 Task: View resources in talent solution.
Action: Mouse moved to (783, 102)
Screenshot: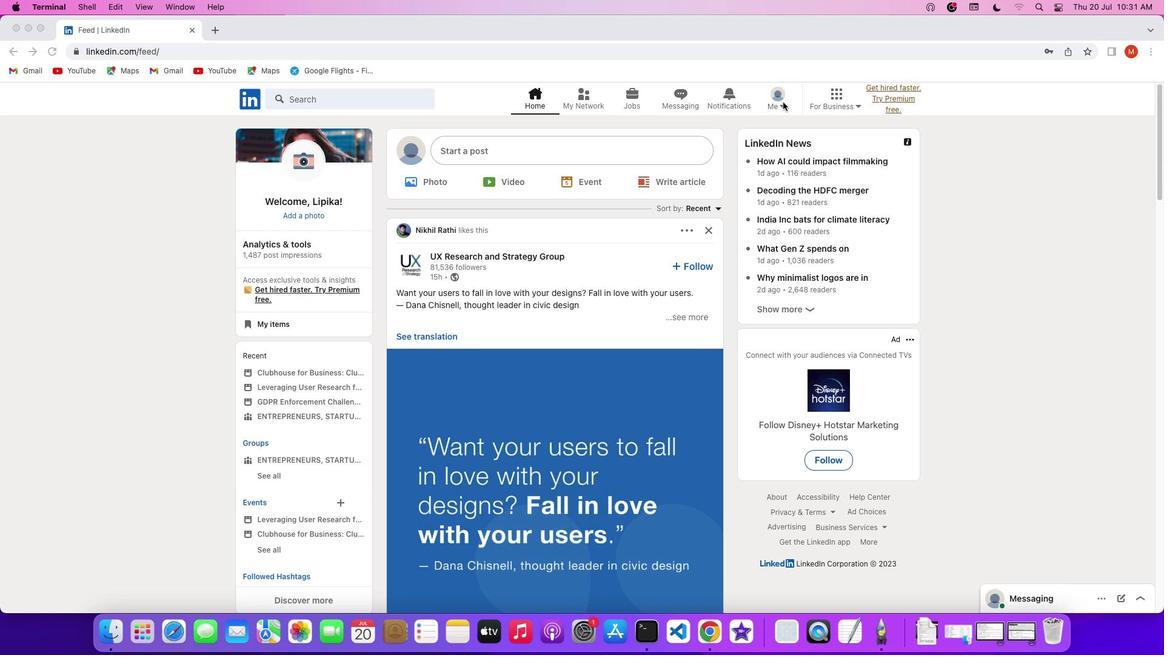 
Action: Mouse pressed left at (783, 102)
Screenshot: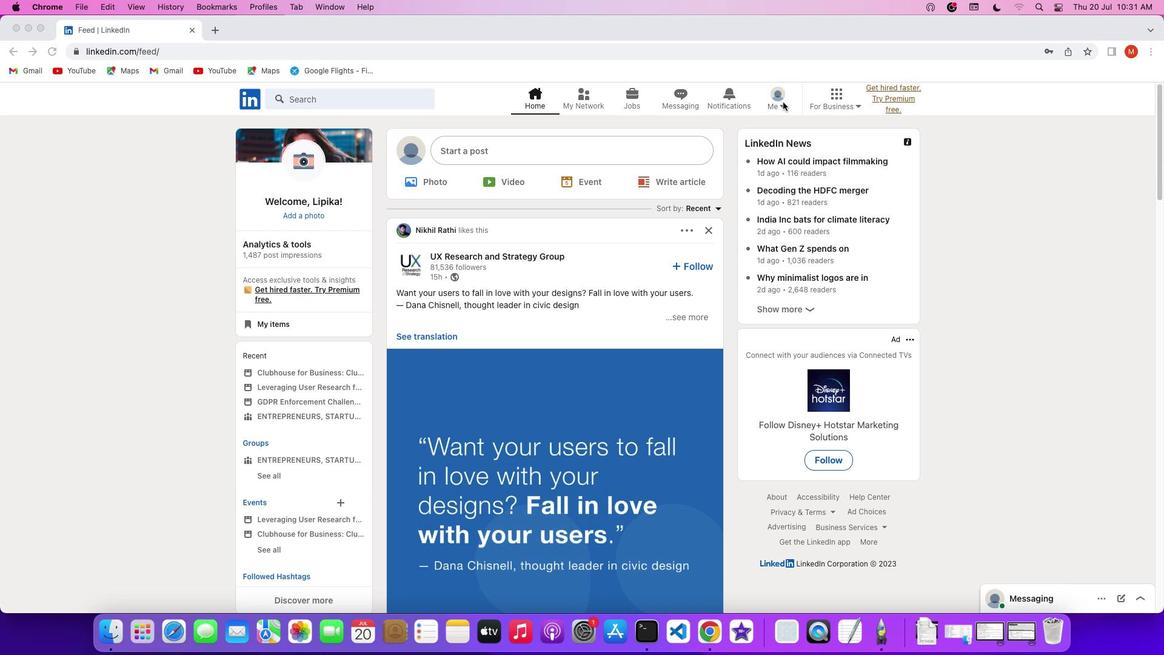 
Action: Mouse moved to (781, 103)
Screenshot: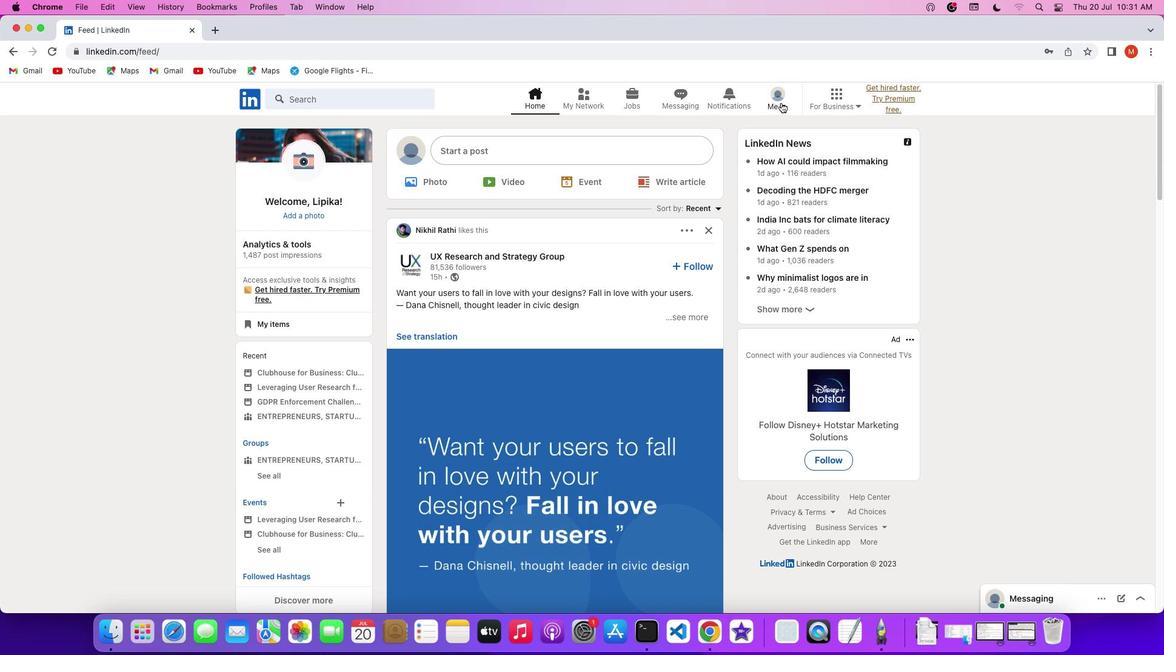 
Action: Mouse pressed left at (781, 103)
Screenshot: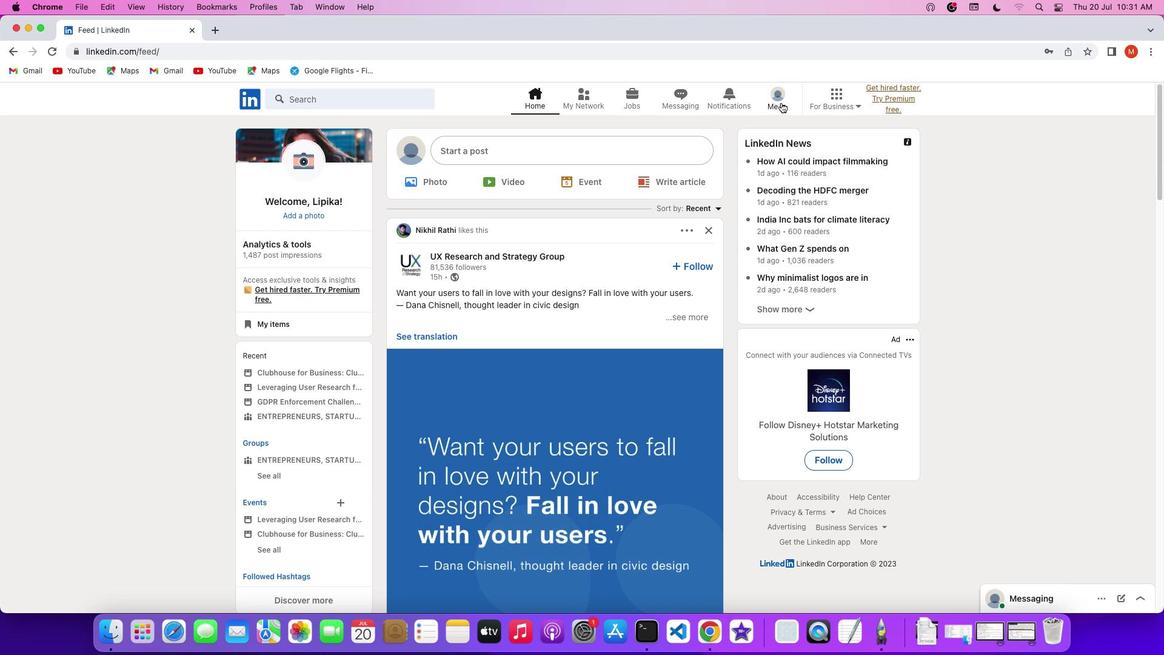 
Action: Mouse moved to (756, 165)
Screenshot: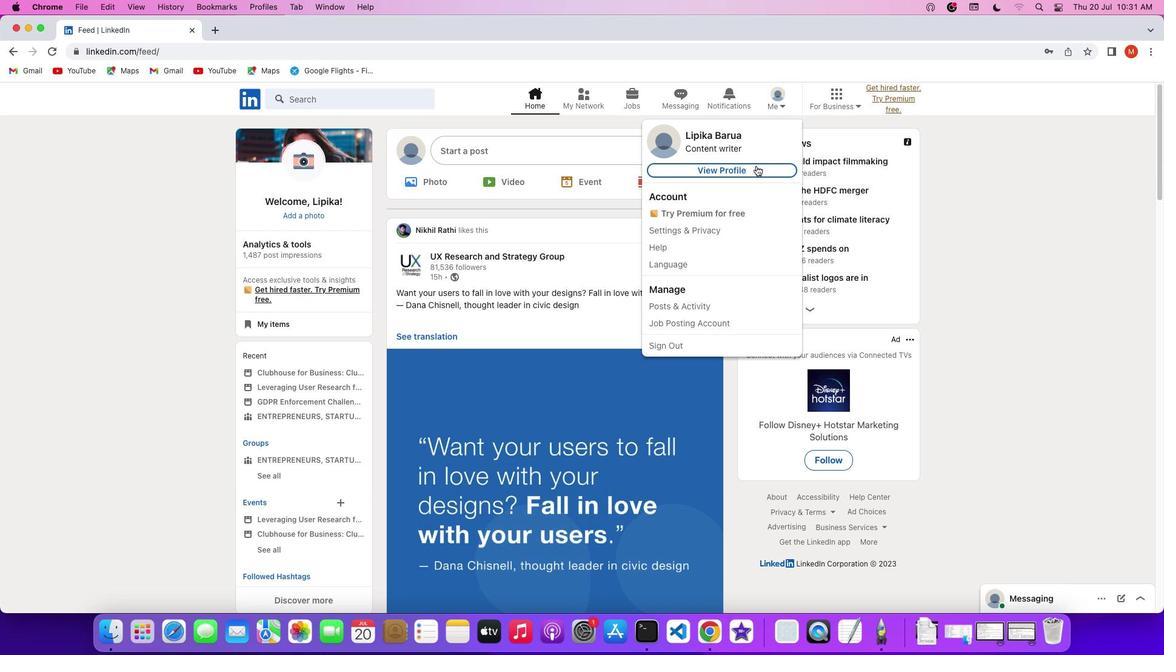 
Action: Mouse pressed left at (756, 165)
Screenshot: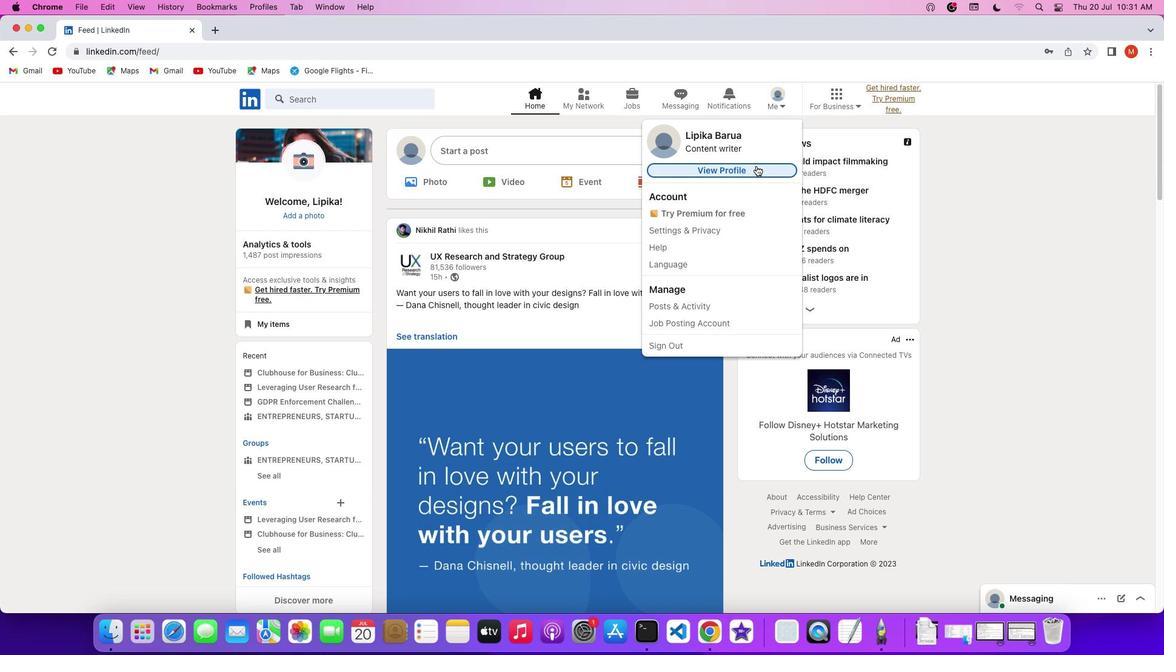 
Action: Mouse moved to (586, 331)
Screenshot: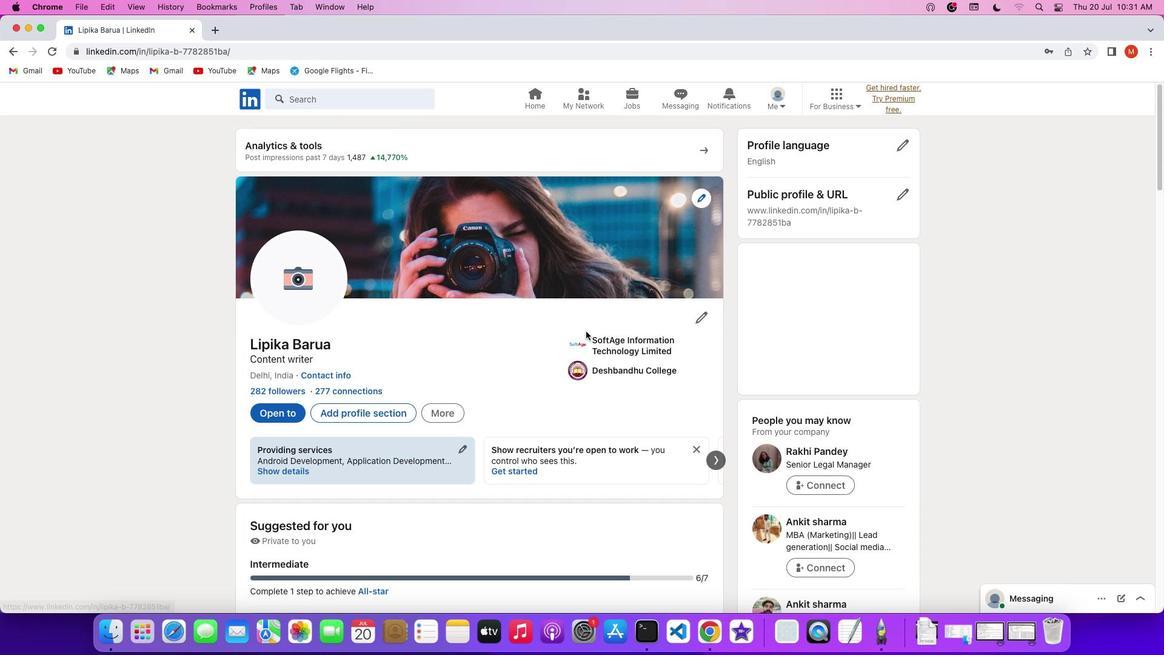 
Action: Mouse scrolled (586, 331) with delta (0, 0)
Screenshot: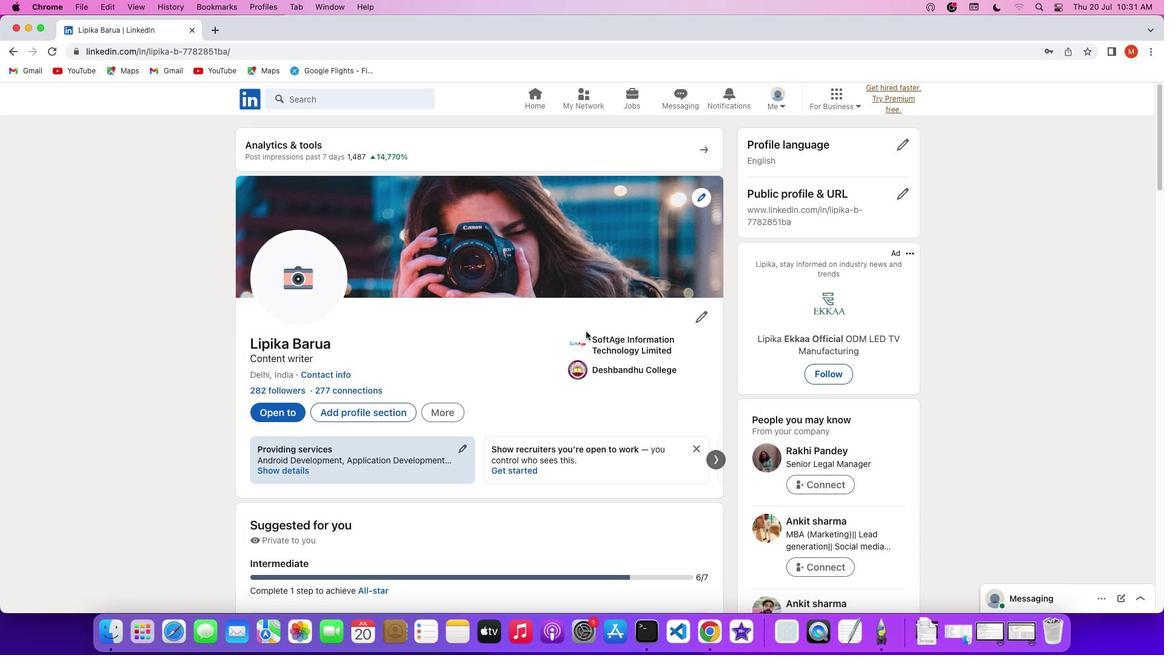 
Action: Mouse scrolled (586, 331) with delta (0, 0)
Screenshot: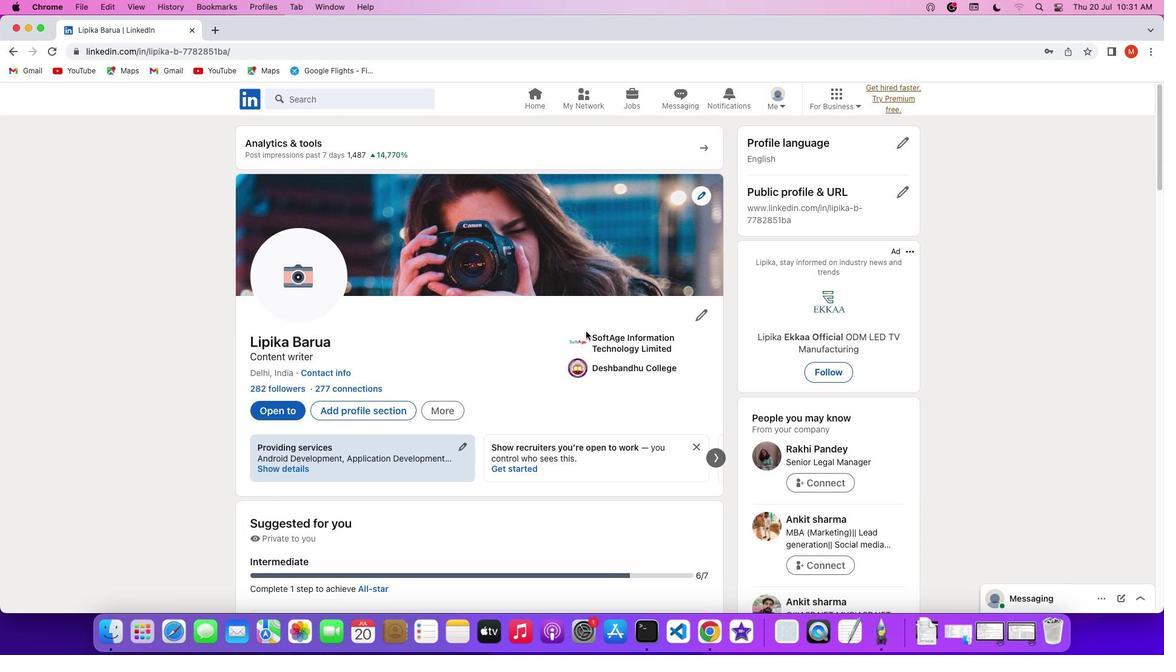 
Action: Mouse scrolled (586, 331) with delta (0, -1)
Screenshot: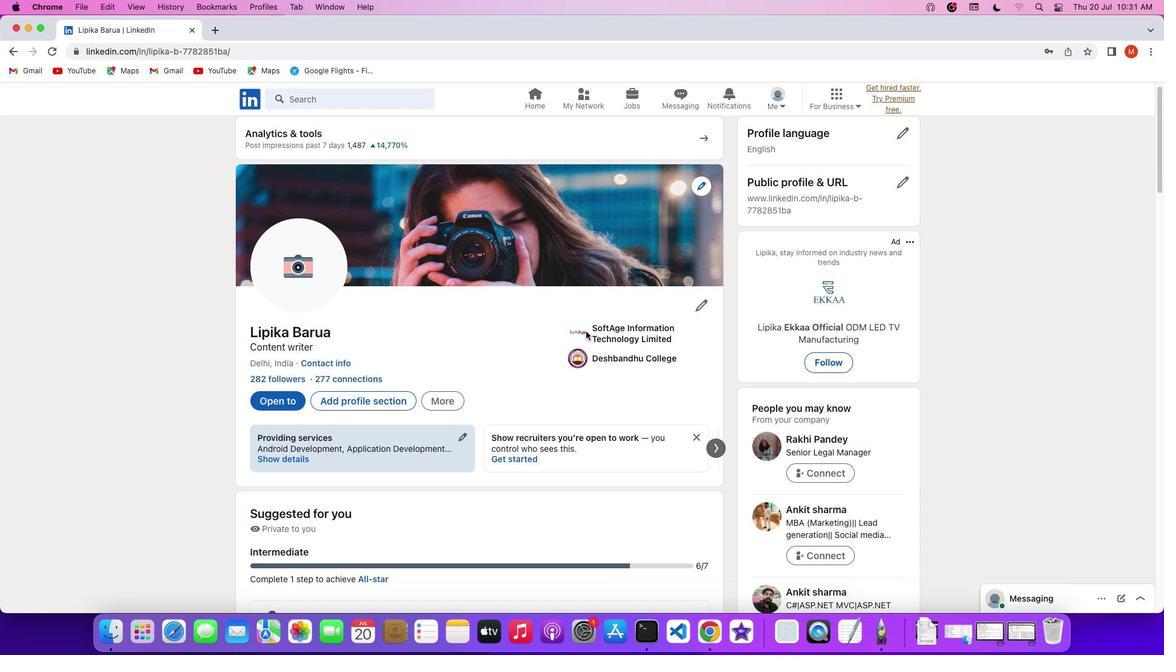 
Action: Mouse scrolled (586, 331) with delta (0, -1)
Screenshot: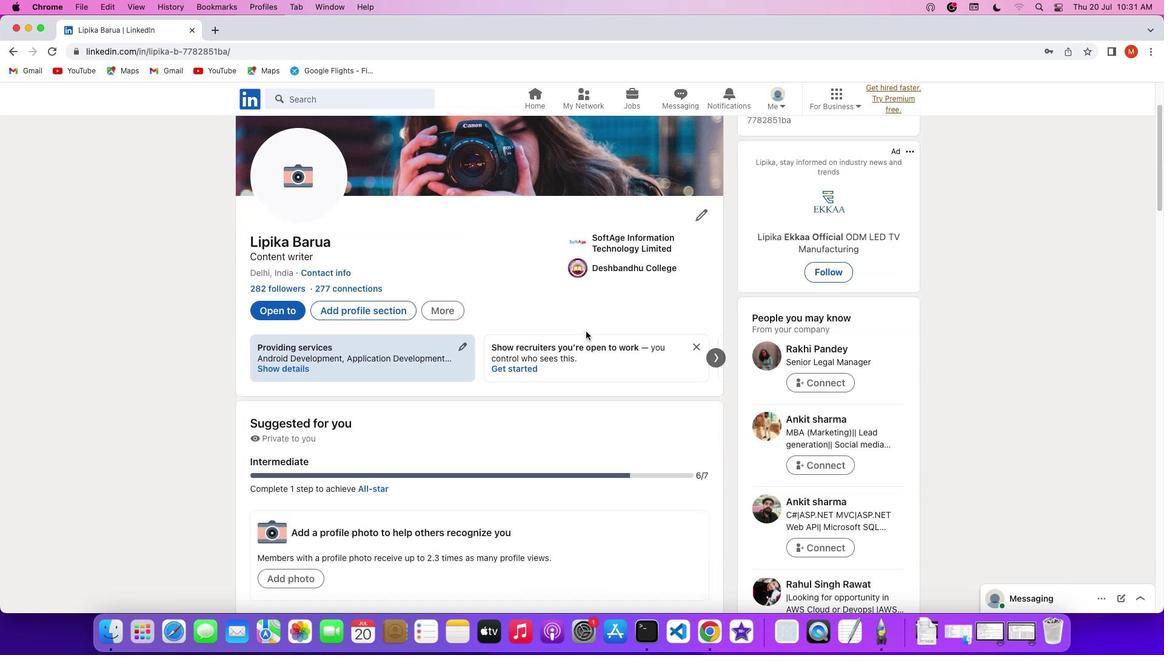 
Action: Mouse scrolled (586, 331) with delta (0, 0)
Screenshot: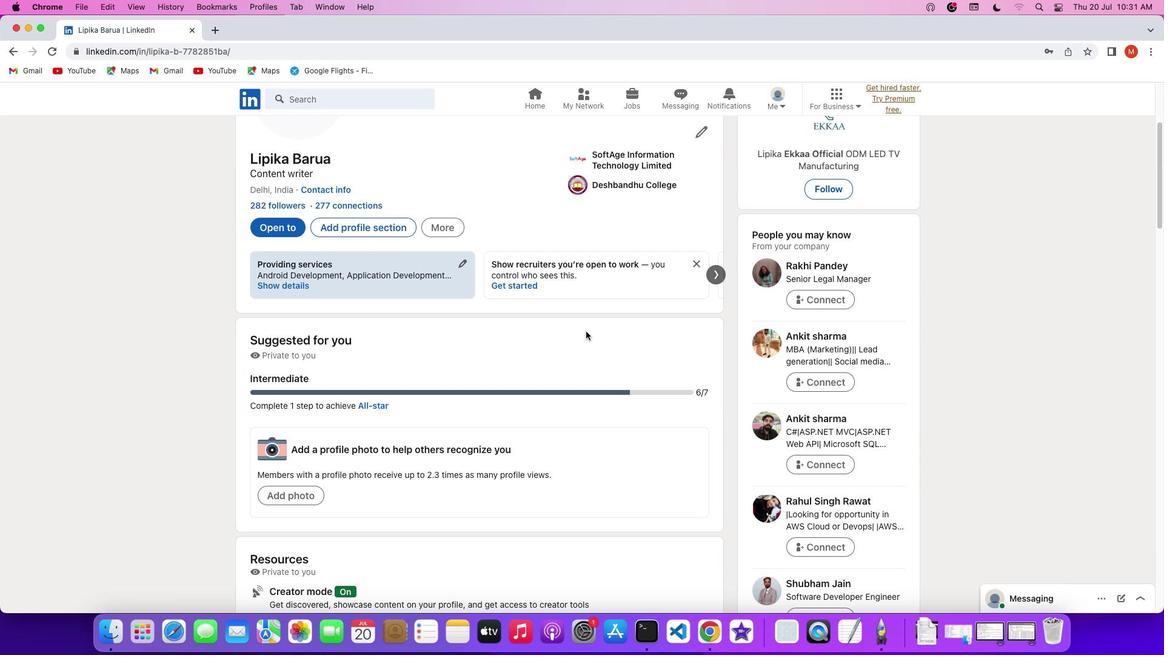 
Action: Mouse scrolled (586, 331) with delta (0, 0)
Screenshot: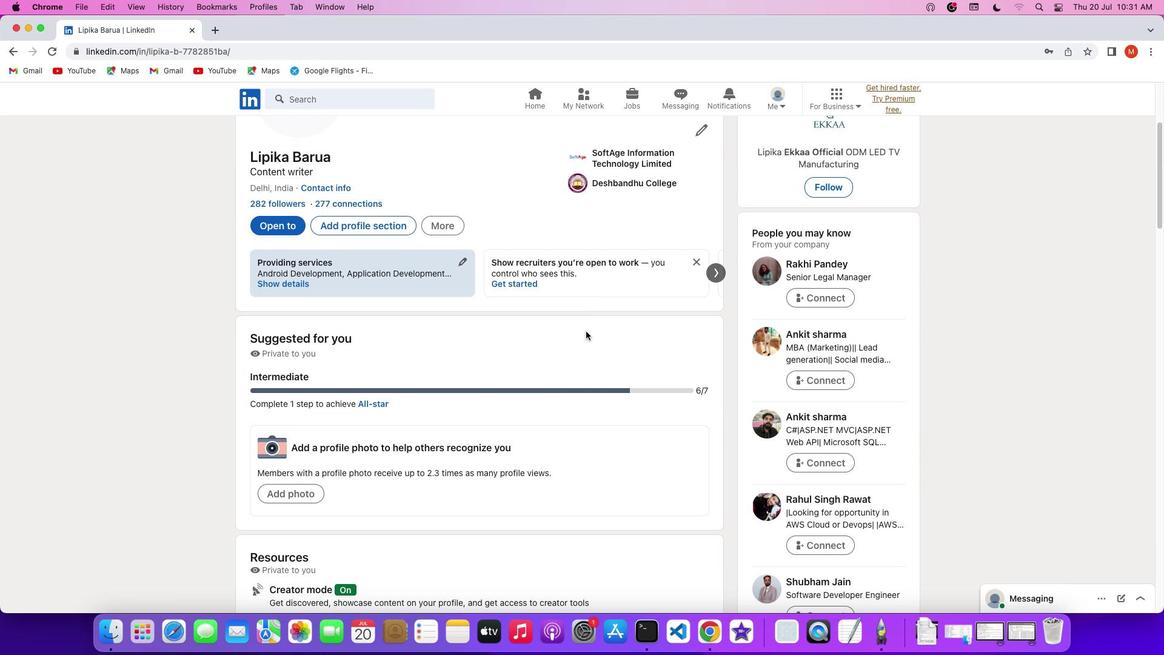 
Action: Mouse scrolled (586, 331) with delta (0, -1)
Screenshot: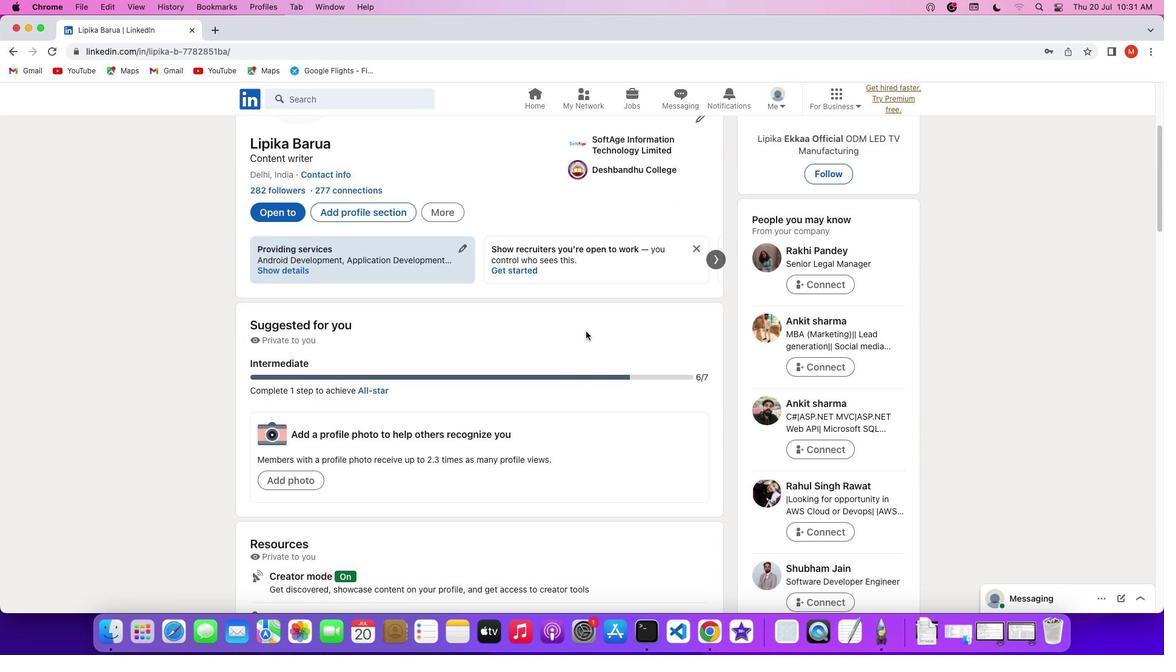 
Action: Mouse scrolled (586, 331) with delta (0, -2)
Screenshot: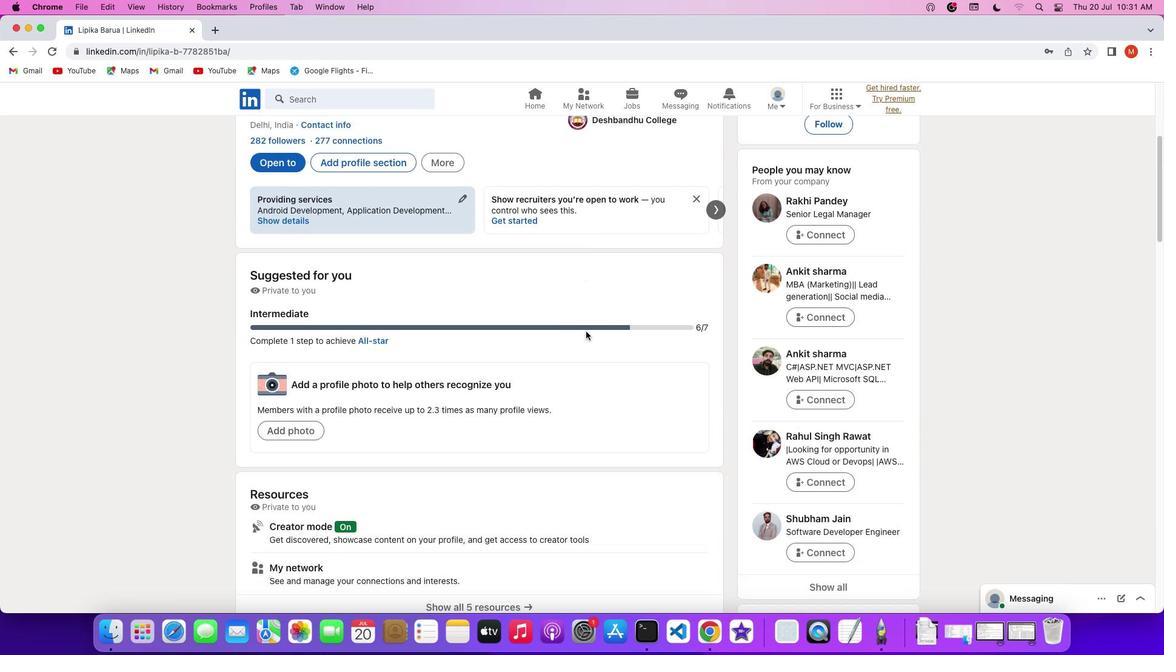 
Action: Mouse scrolled (586, 331) with delta (0, -3)
Screenshot: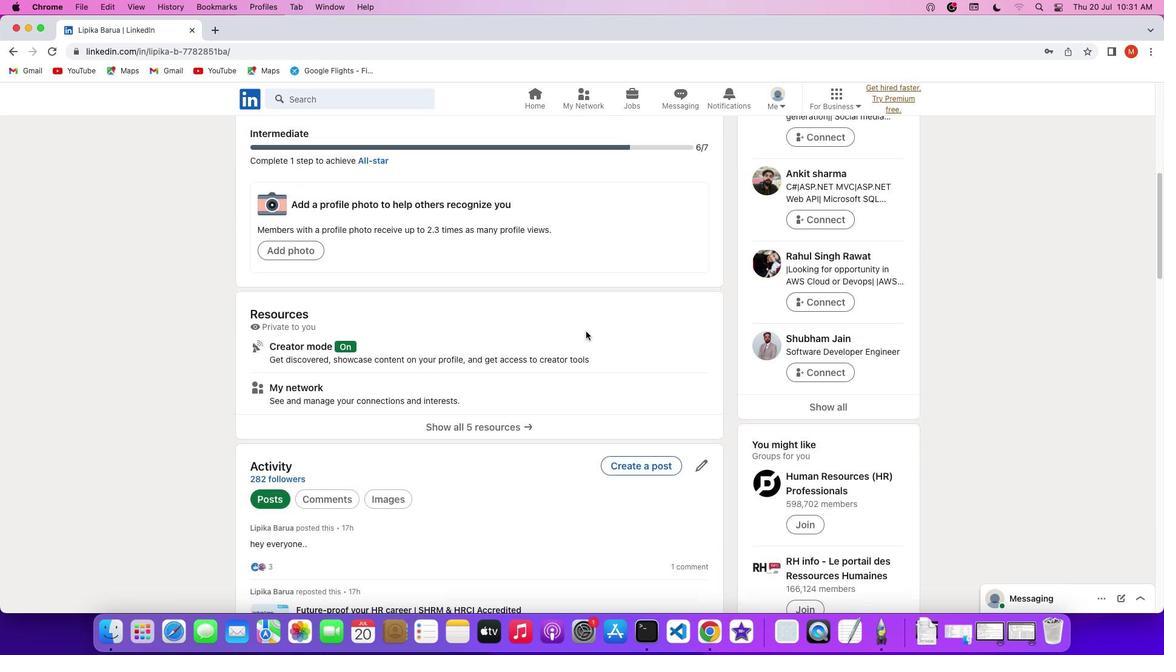 
Action: Mouse scrolled (586, 331) with delta (0, 0)
Screenshot: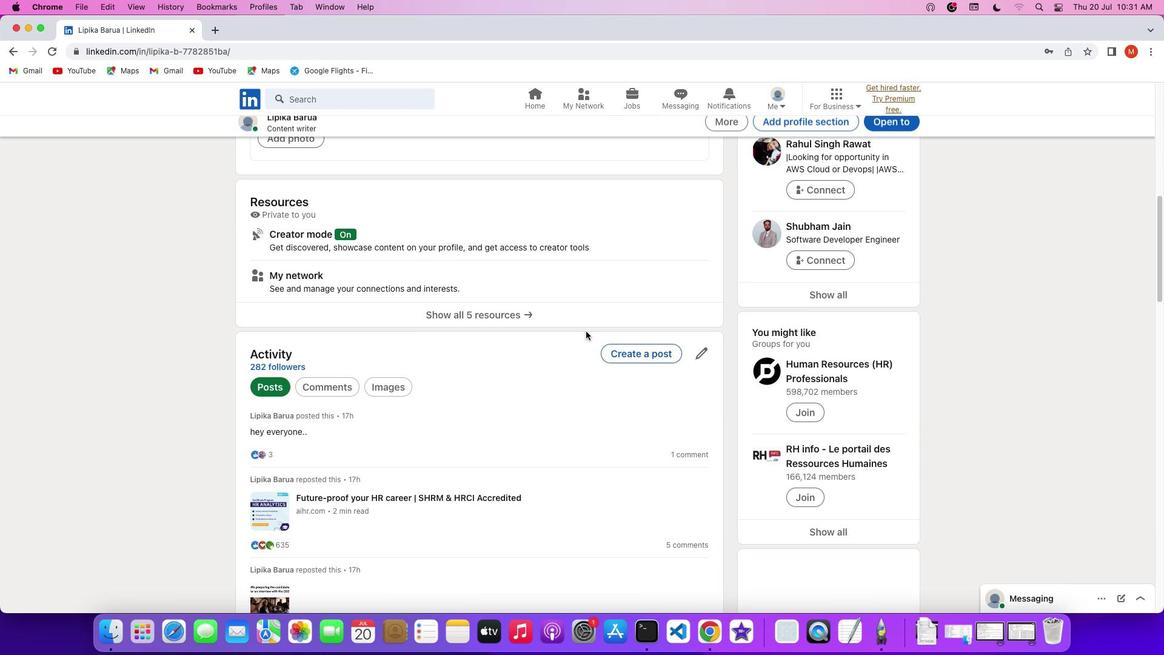 
Action: Mouse scrolled (586, 331) with delta (0, 0)
Screenshot: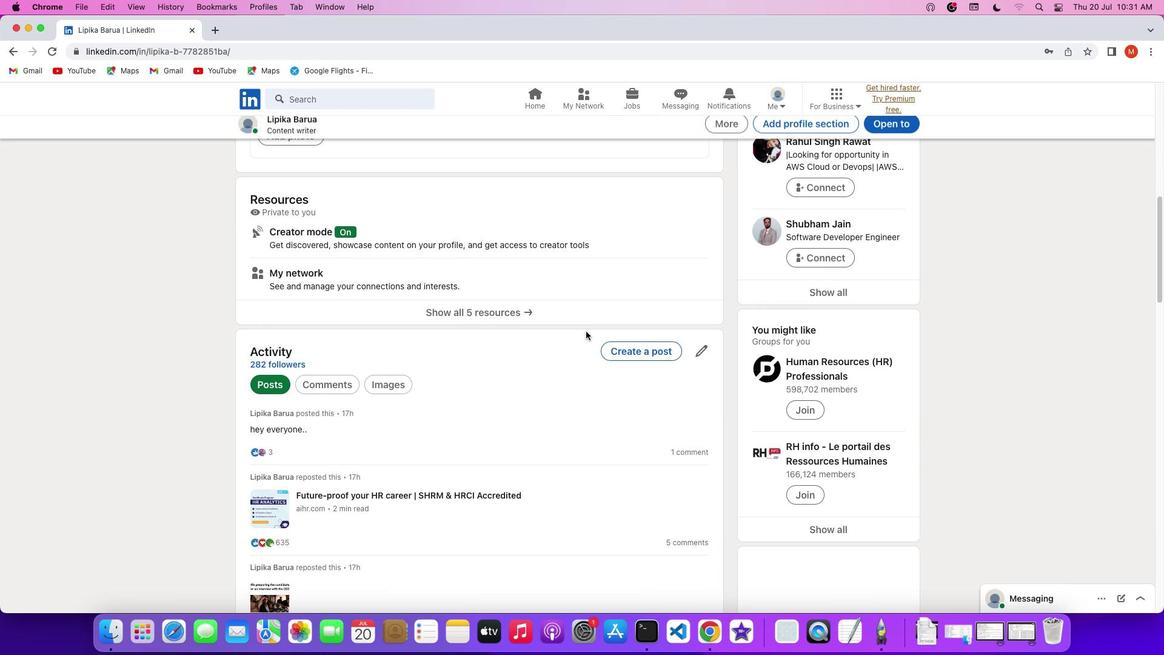 
Action: Mouse scrolled (586, 331) with delta (0, -1)
Screenshot: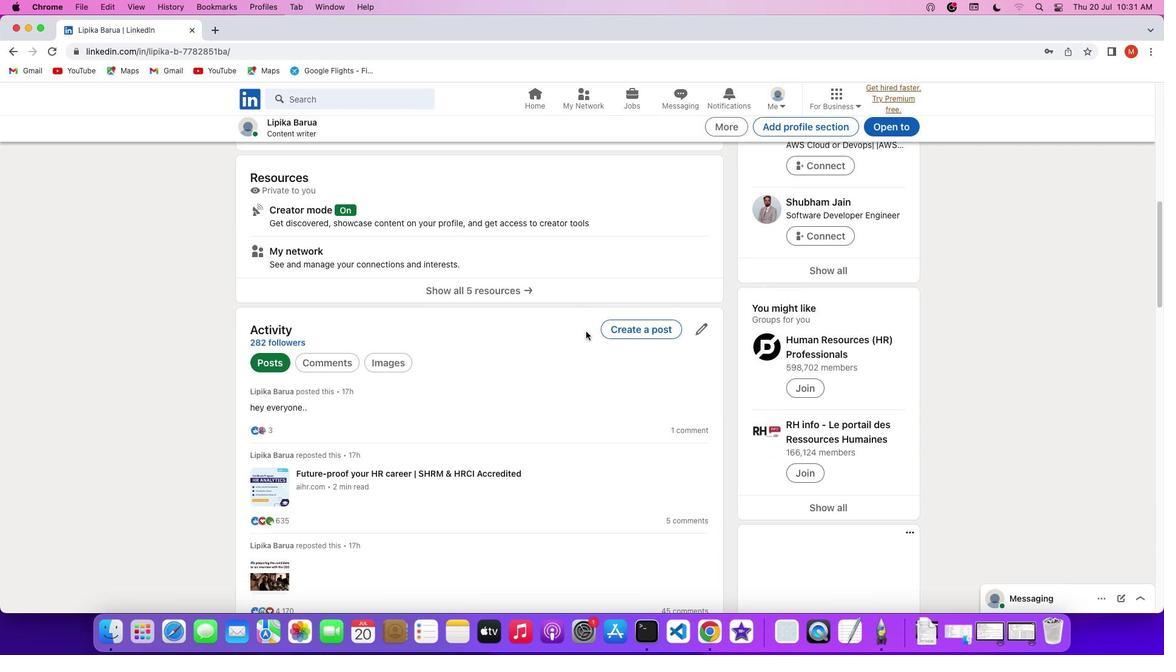 
Action: Mouse scrolled (586, 331) with delta (0, -1)
Screenshot: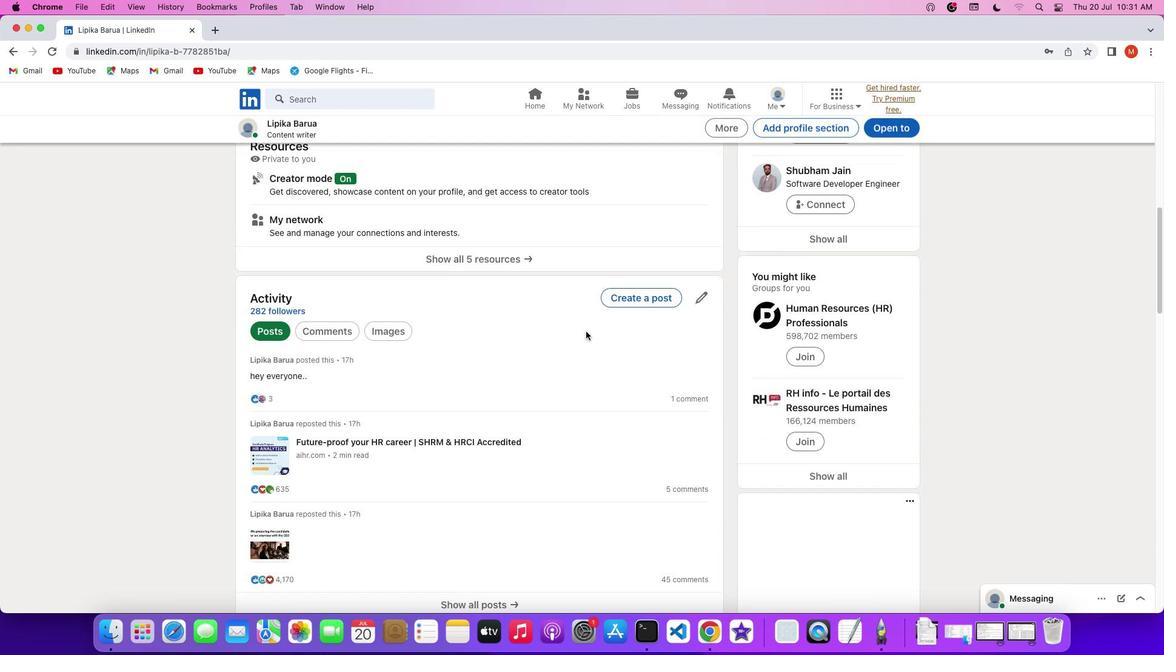 
Action: Mouse scrolled (586, 331) with delta (0, -2)
Screenshot: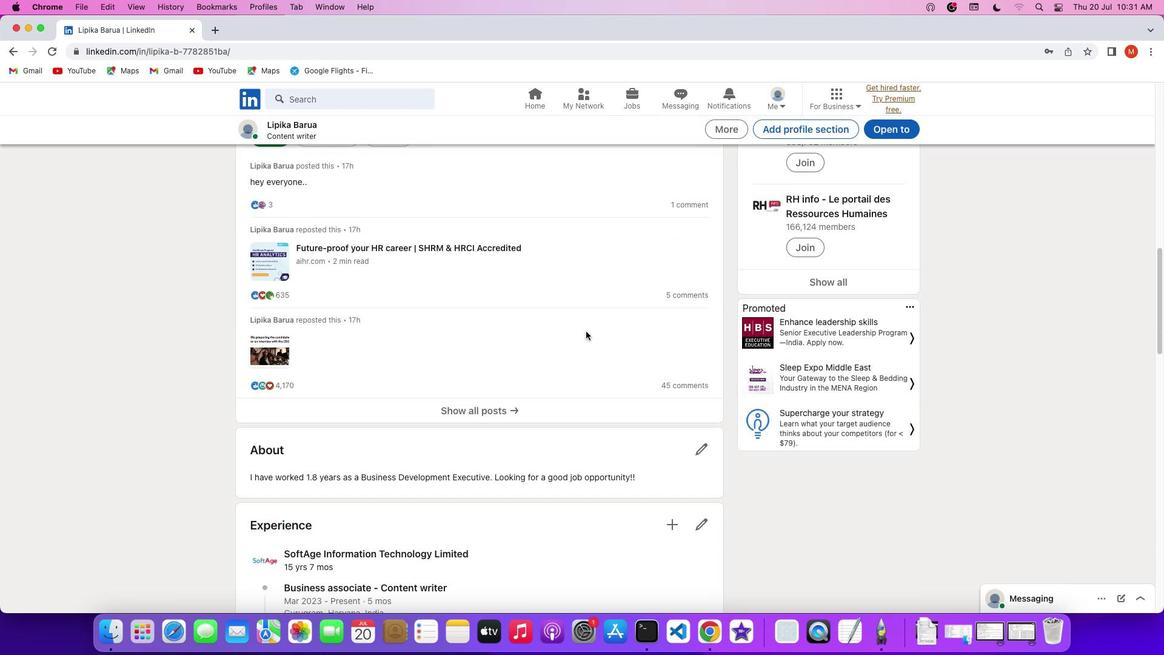 
Action: Mouse scrolled (586, 331) with delta (0, 0)
Screenshot: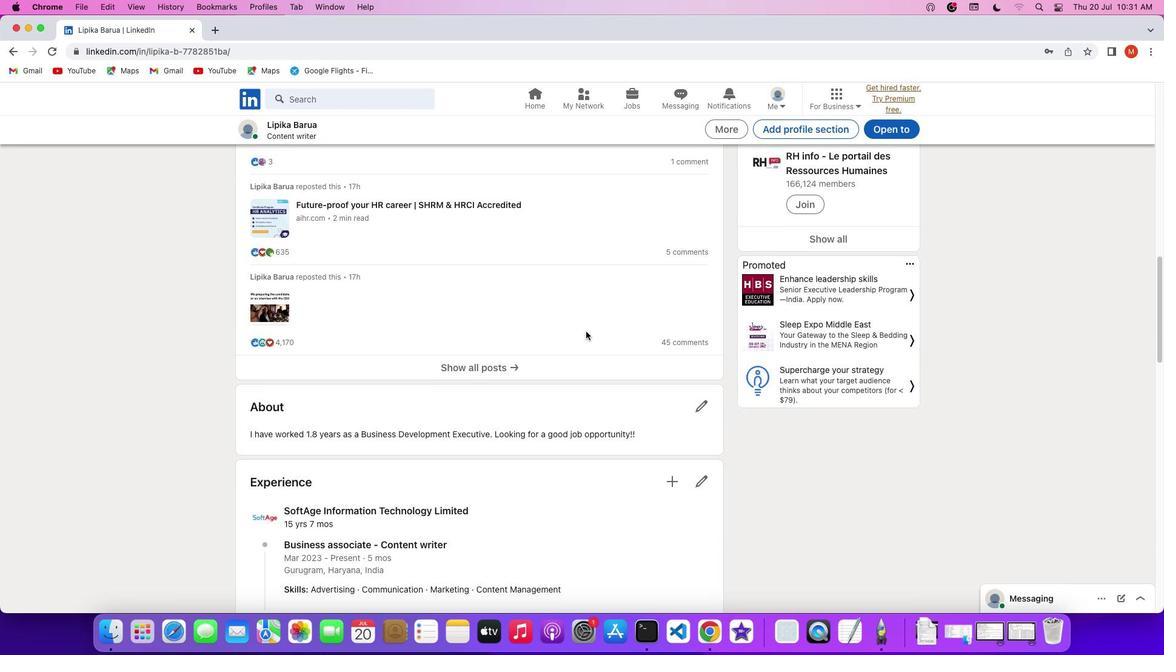 
Action: Mouse scrolled (586, 331) with delta (0, 0)
Screenshot: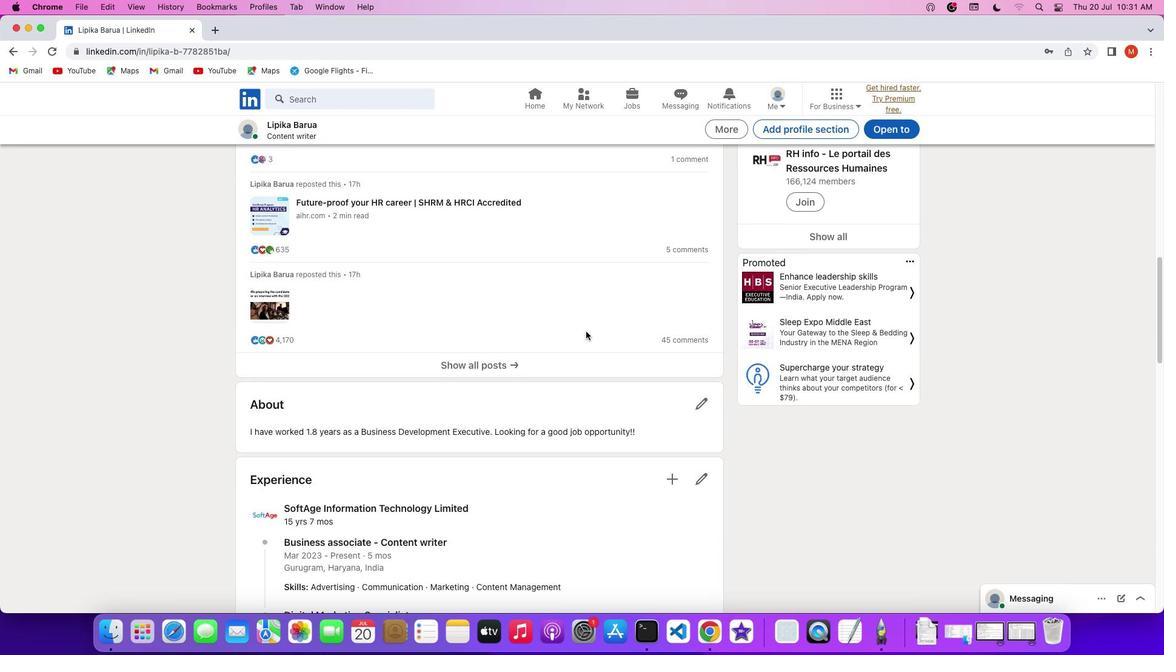 
Action: Mouse scrolled (586, 331) with delta (0, -1)
Screenshot: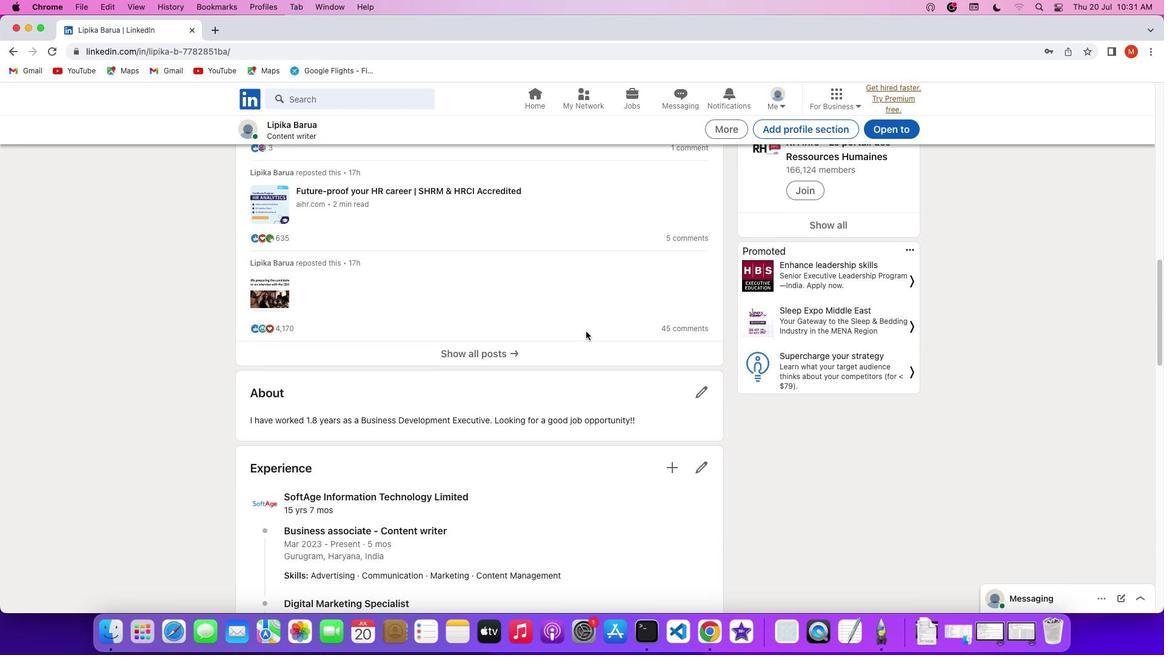 
Action: Mouse scrolled (586, 331) with delta (0, -2)
Screenshot: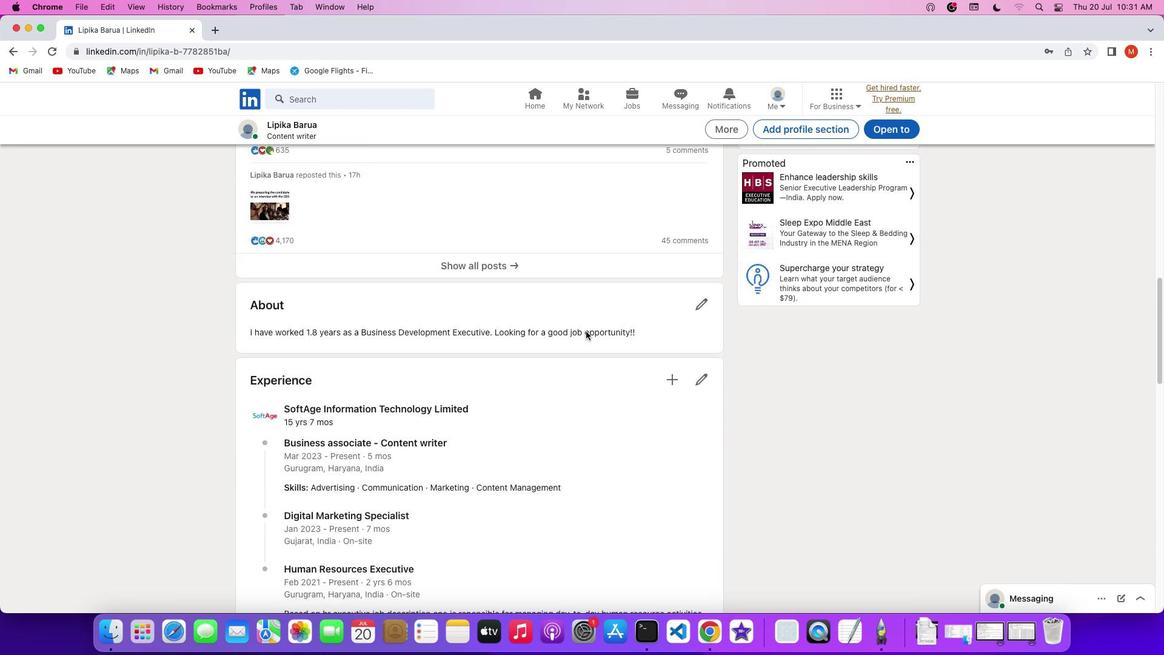 
Action: Mouse scrolled (586, 331) with delta (0, 0)
Screenshot: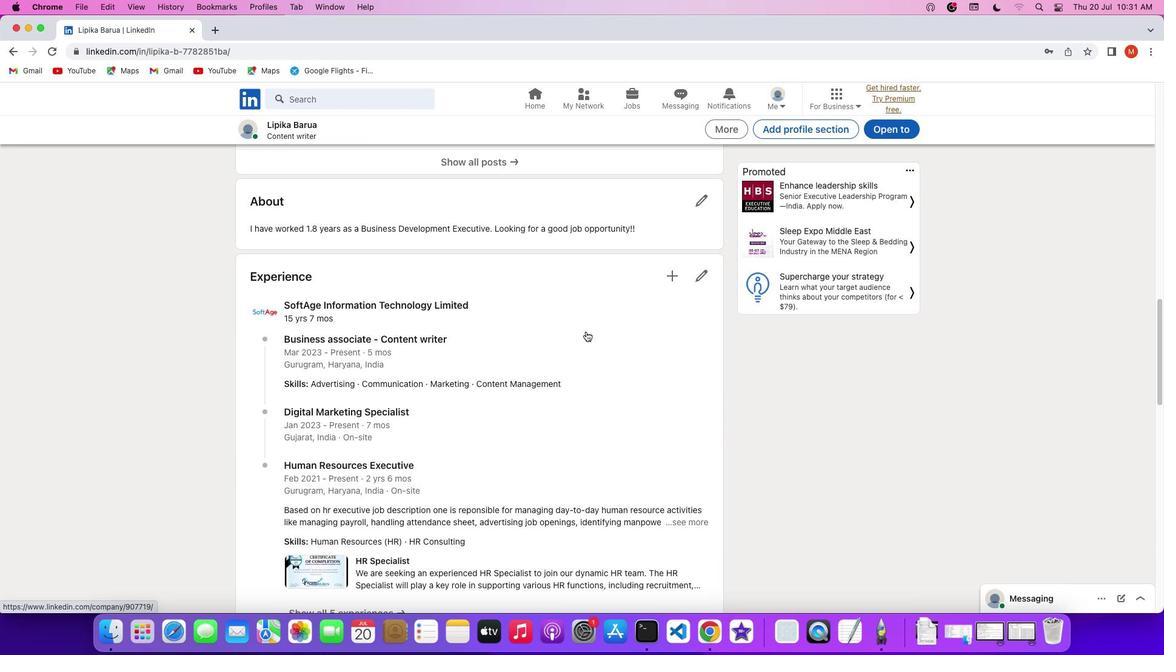 
Action: Mouse scrolled (586, 331) with delta (0, 0)
Screenshot: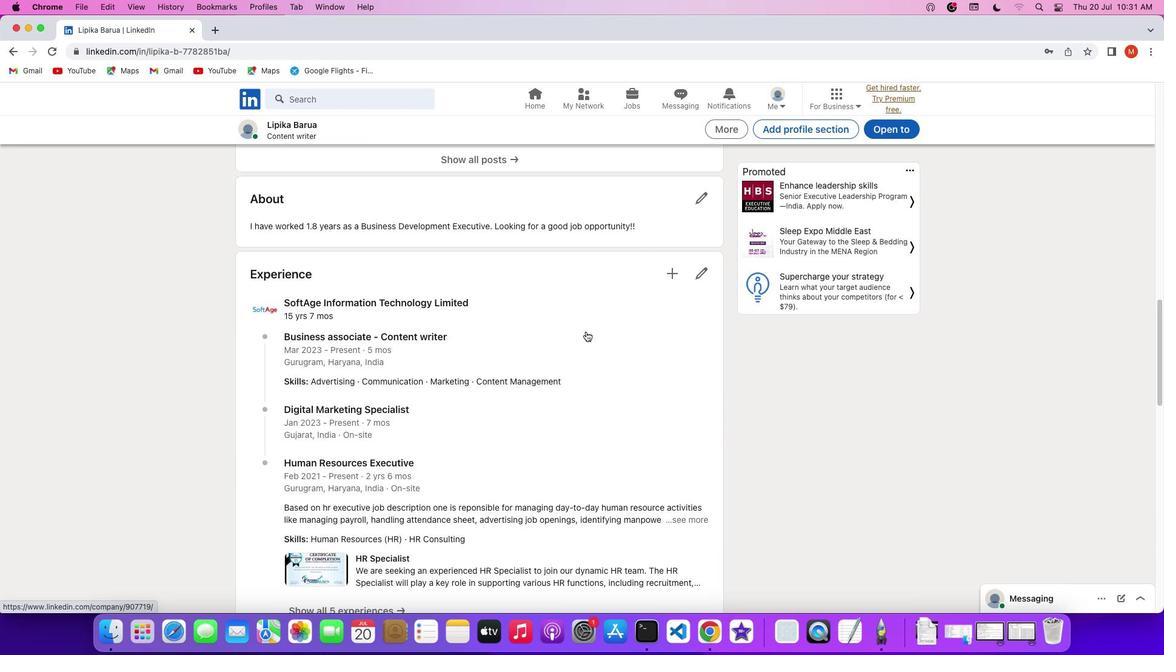 
Action: Mouse scrolled (586, 331) with delta (0, -1)
Screenshot: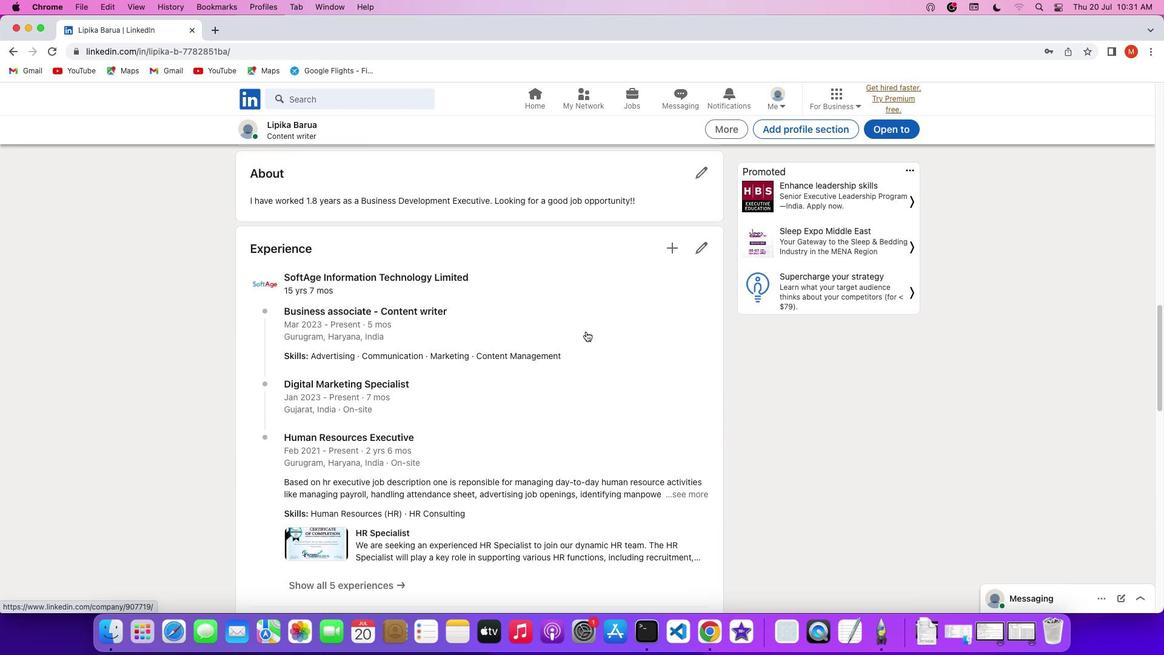 
Action: Mouse scrolled (586, 331) with delta (0, -2)
Screenshot: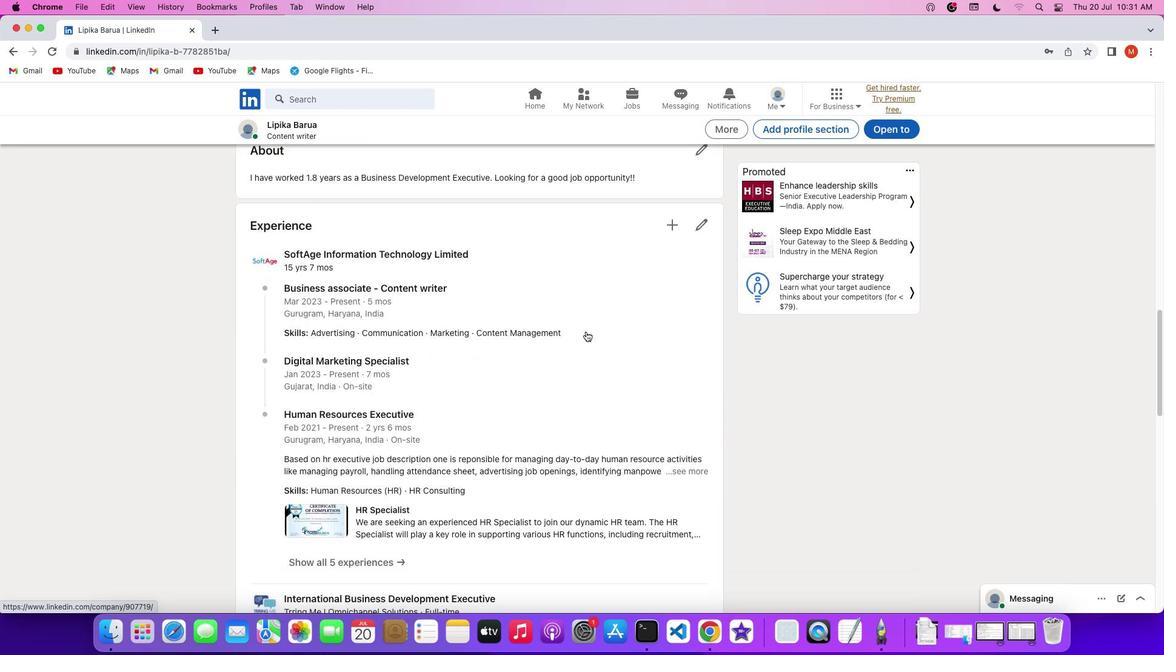 
Action: Mouse scrolled (586, 331) with delta (0, -3)
Screenshot: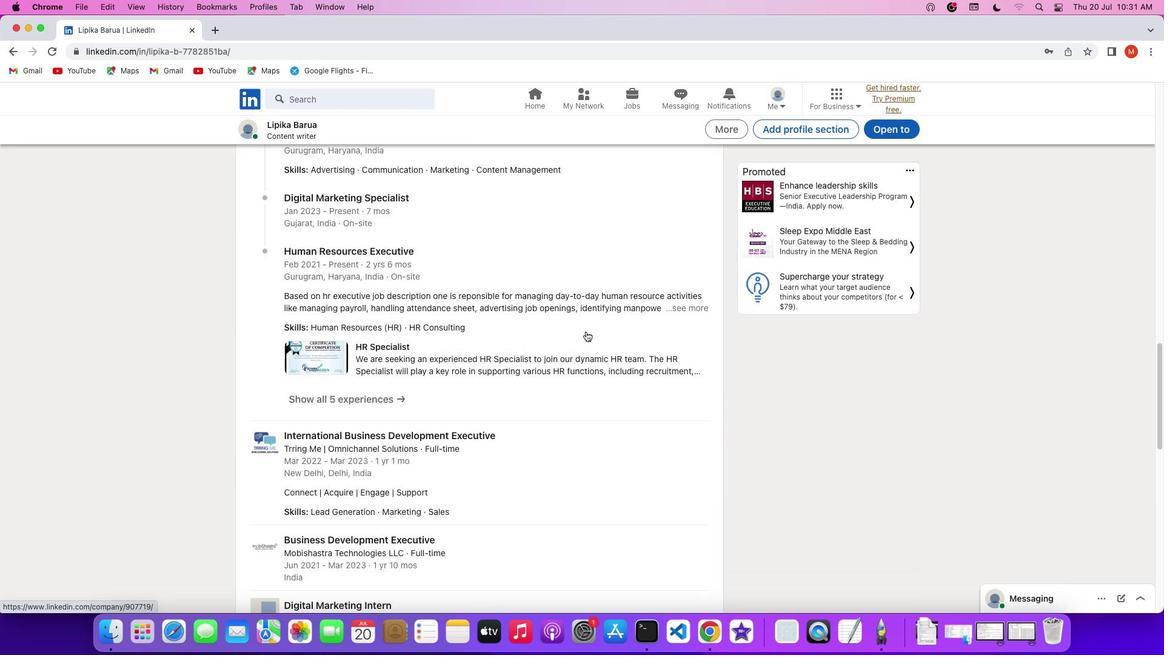 
Action: Mouse scrolled (586, 331) with delta (0, 0)
Screenshot: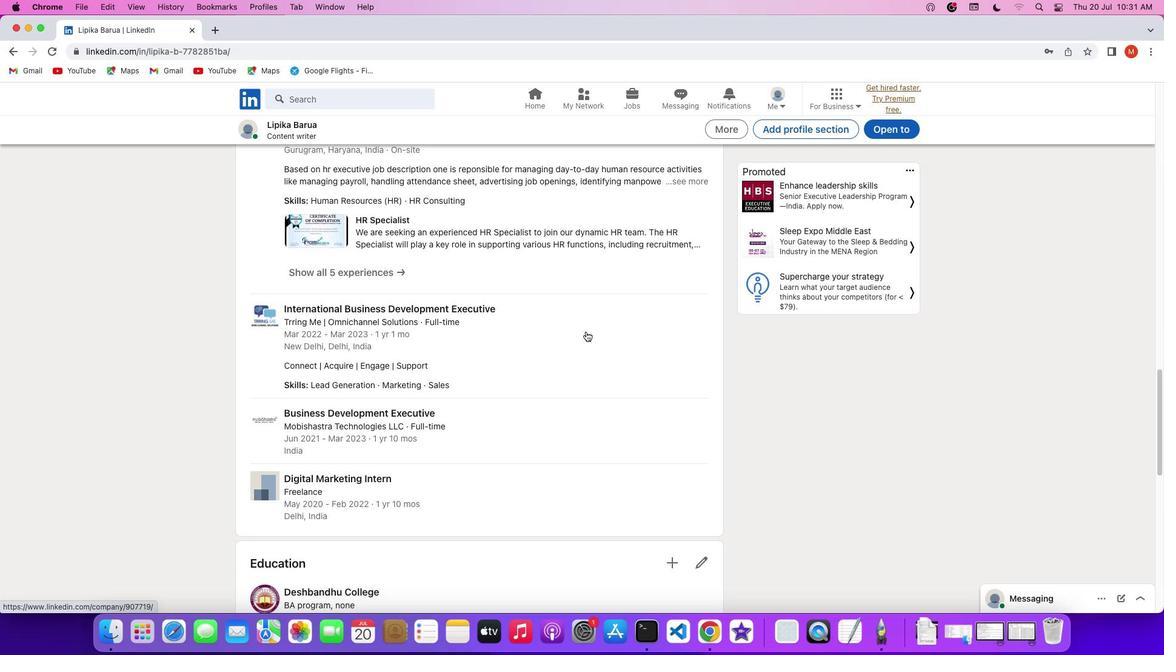 
Action: Mouse scrolled (586, 331) with delta (0, 0)
Screenshot: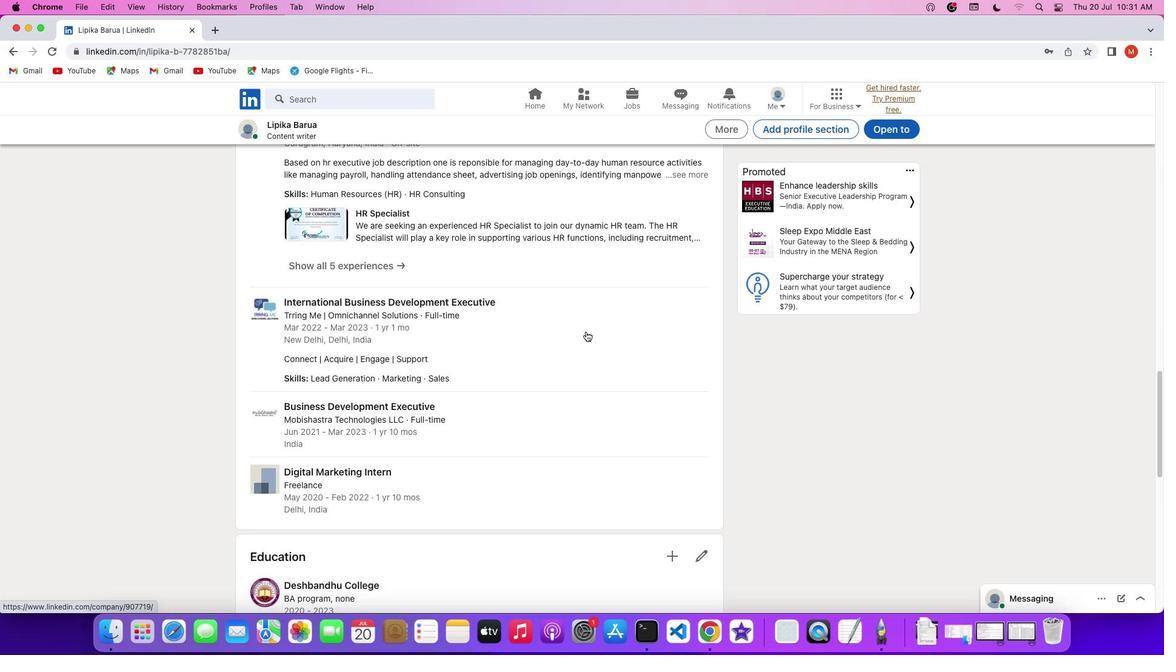 
Action: Mouse scrolled (586, 331) with delta (0, -1)
Screenshot: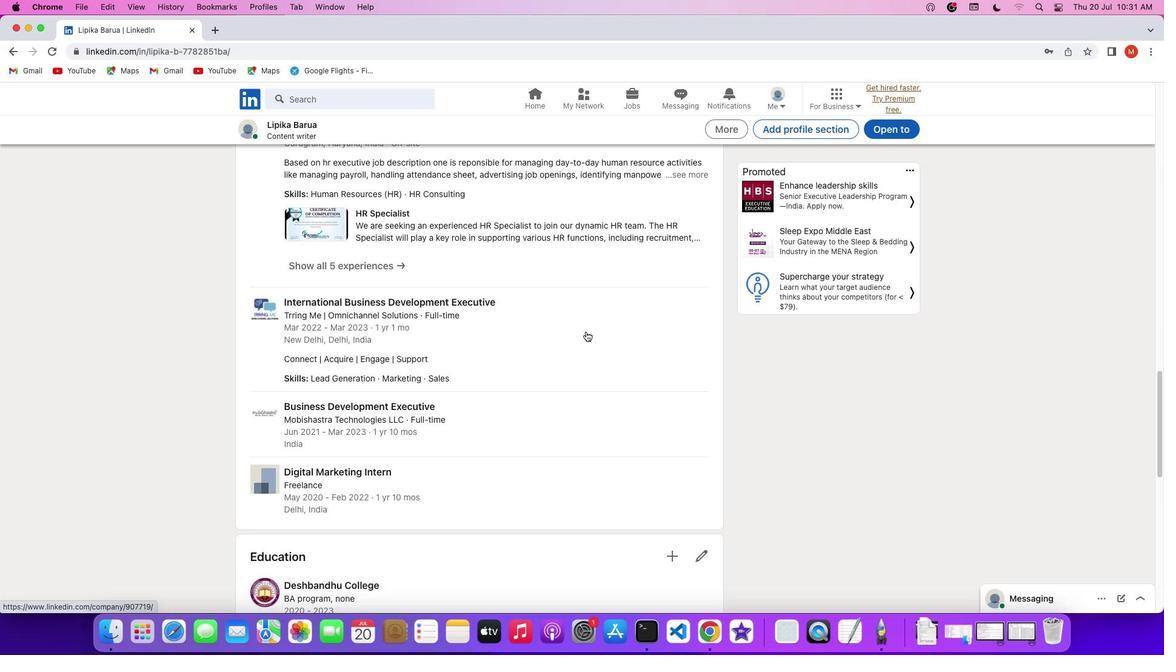 
Action: Mouse scrolled (586, 331) with delta (0, -2)
Screenshot: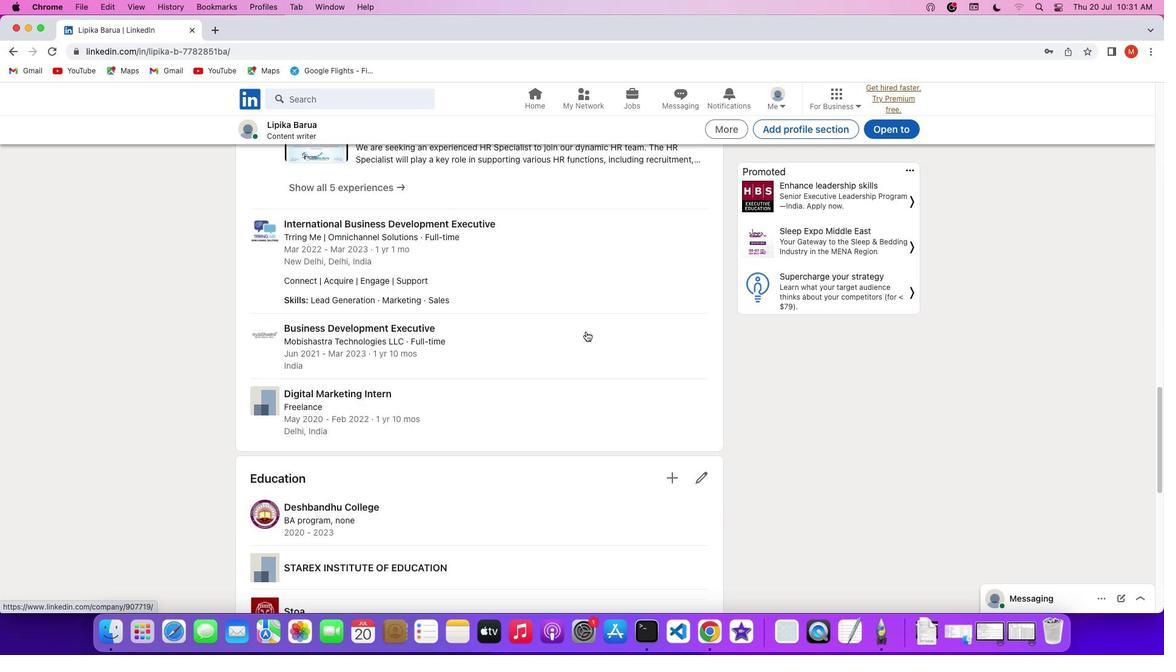 
Action: Mouse scrolled (586, 331) with delta (0, -3)
Screenshot: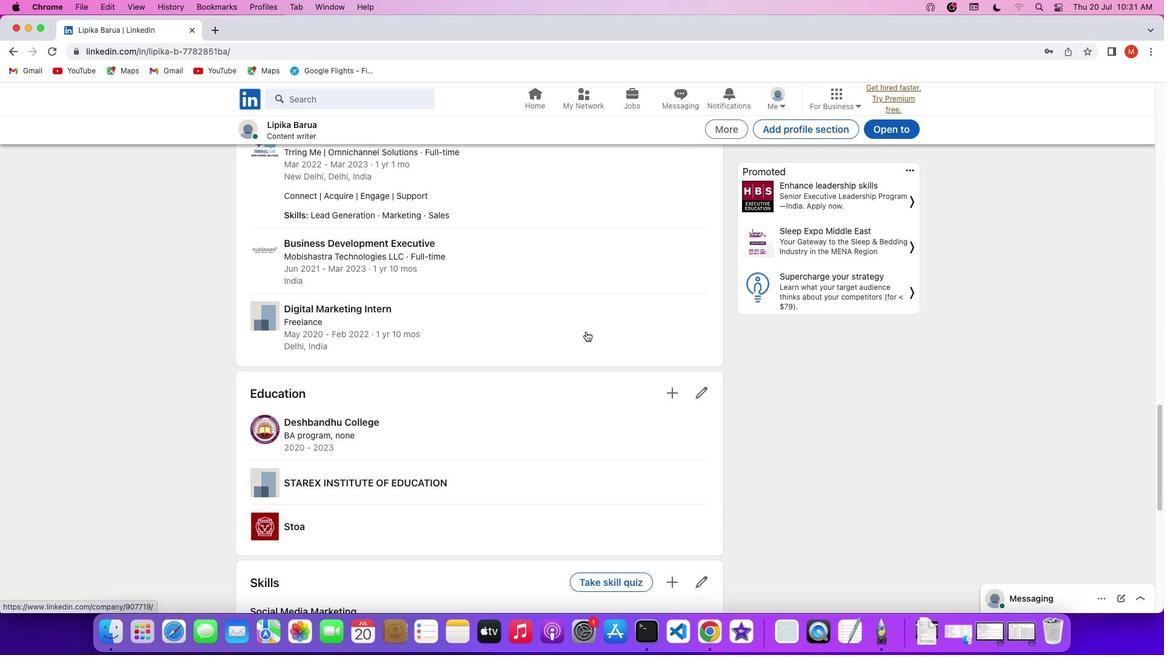 
Action: Mouse scrolled (586, 331) with delta (0, 0)
Screenshot: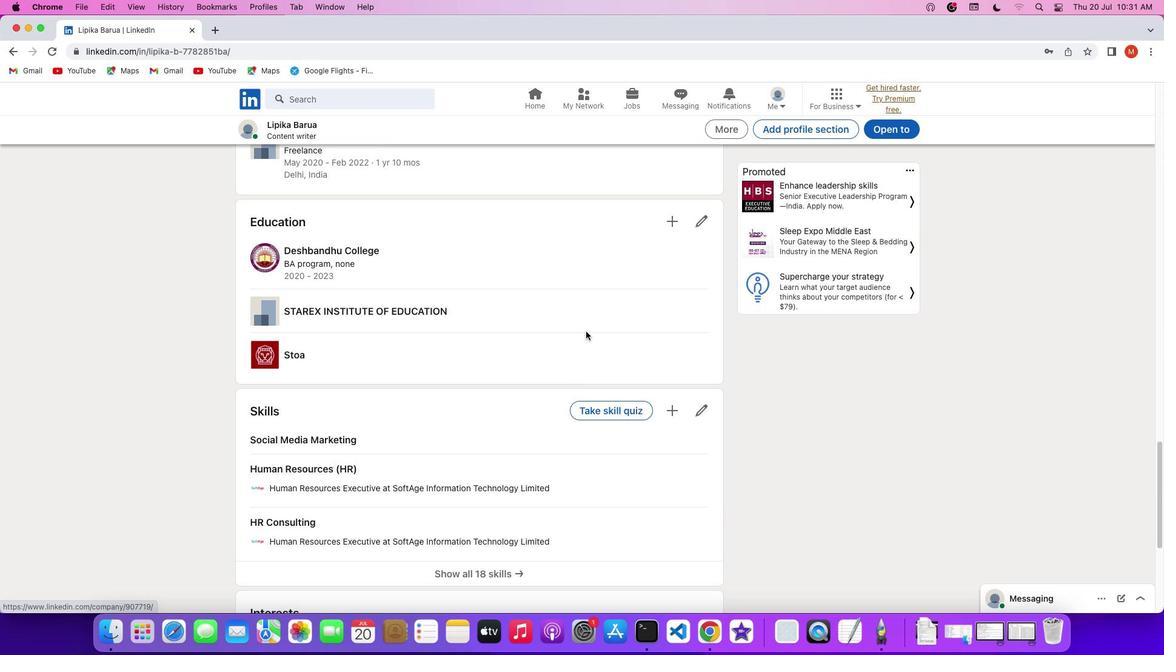 
Action: Mouse scrolled (586, 331) with delta (0, 0)
Screenshot: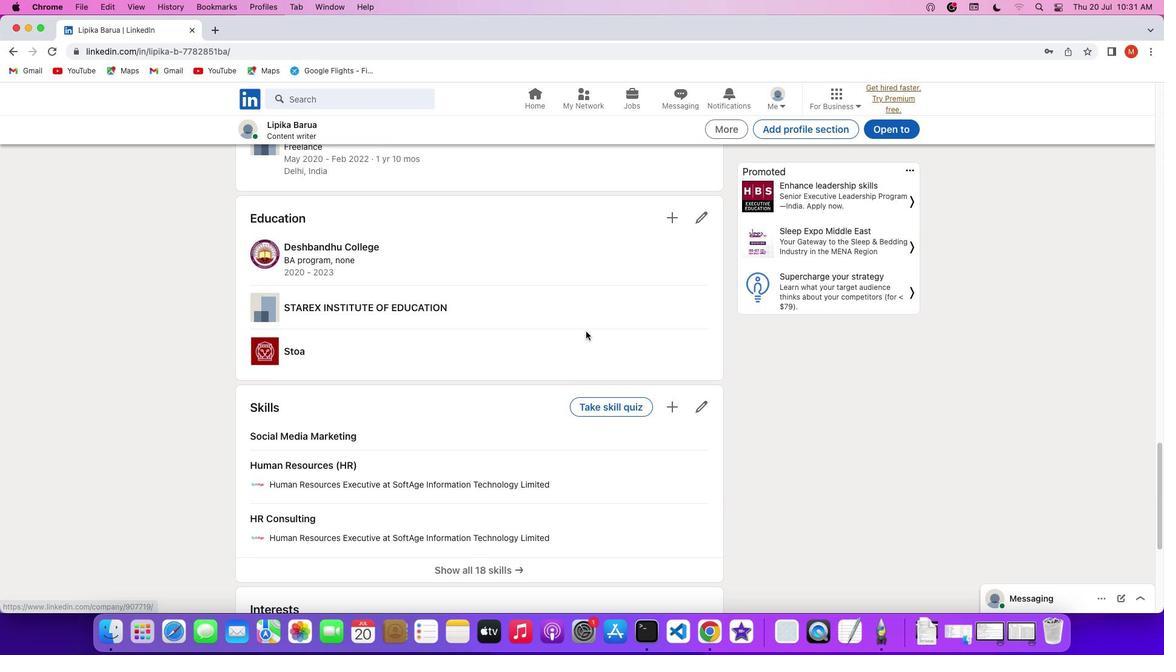 
Action: Mouse scrolled (586, 331) with delta (0, -1)
Screenshot: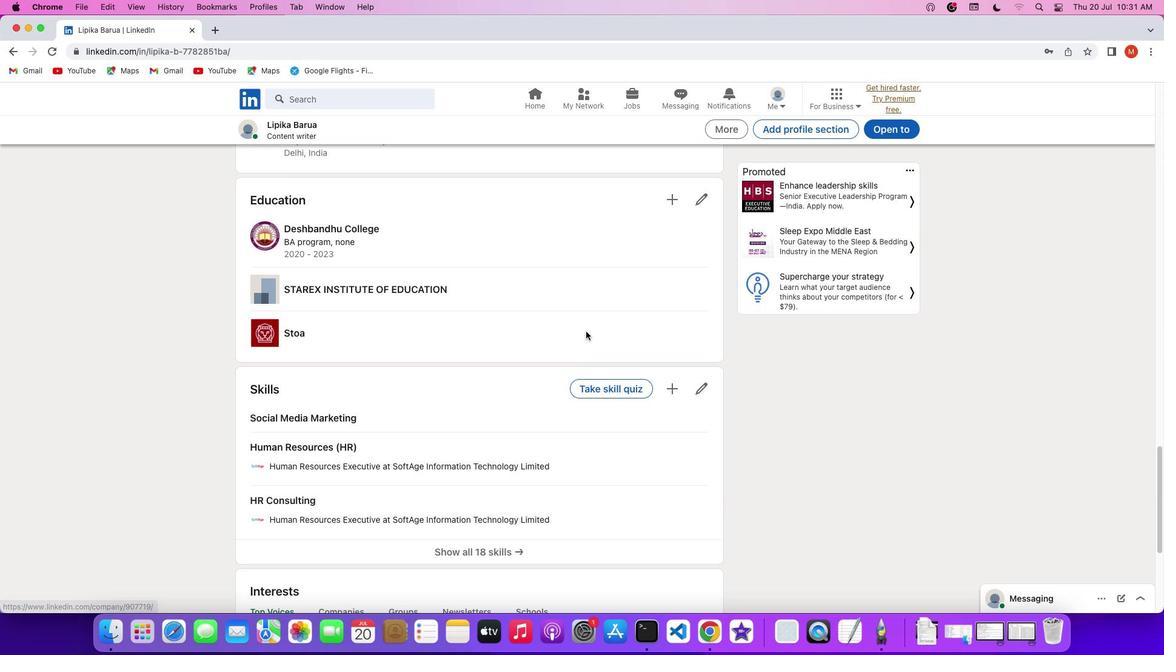 
Action: Mouse scrolled (586, 331) with delta (0, -2)
Screenshot: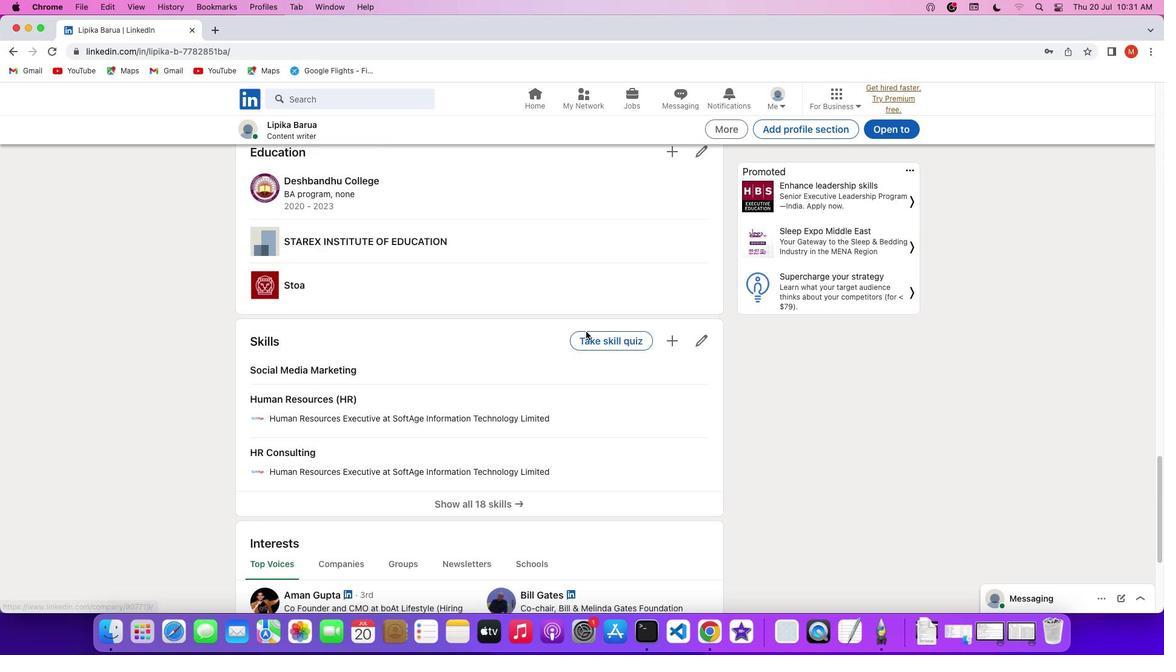 
Action: Mouse scrolled (586, 331) with delta (0, -3)
Screenshot: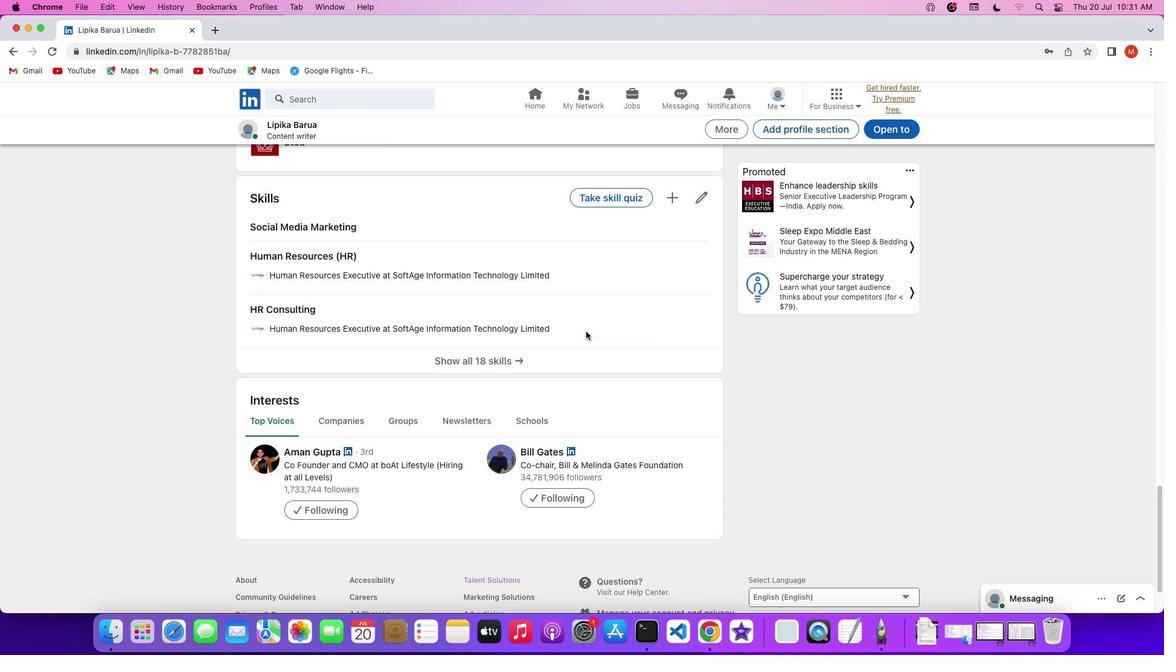 
Action: Mouse scrolled (586, 331) with delta (0, 0)
Screenshot: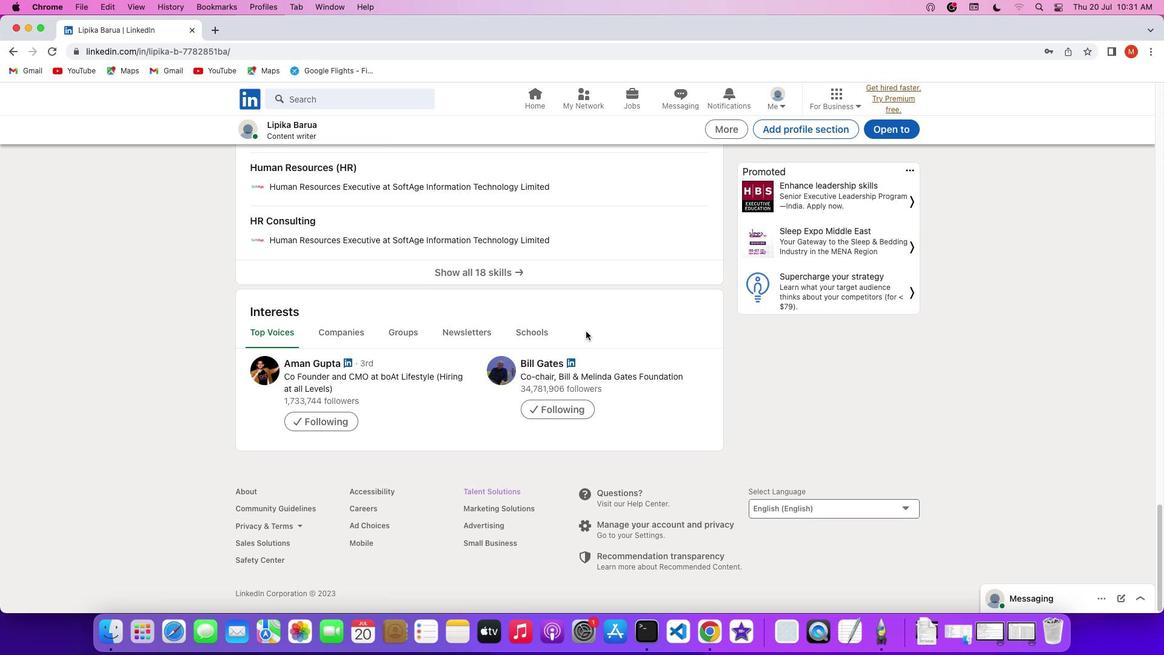 
Action: Mouse scrolled (586, 331) with delta (0, 0)
Screenshot: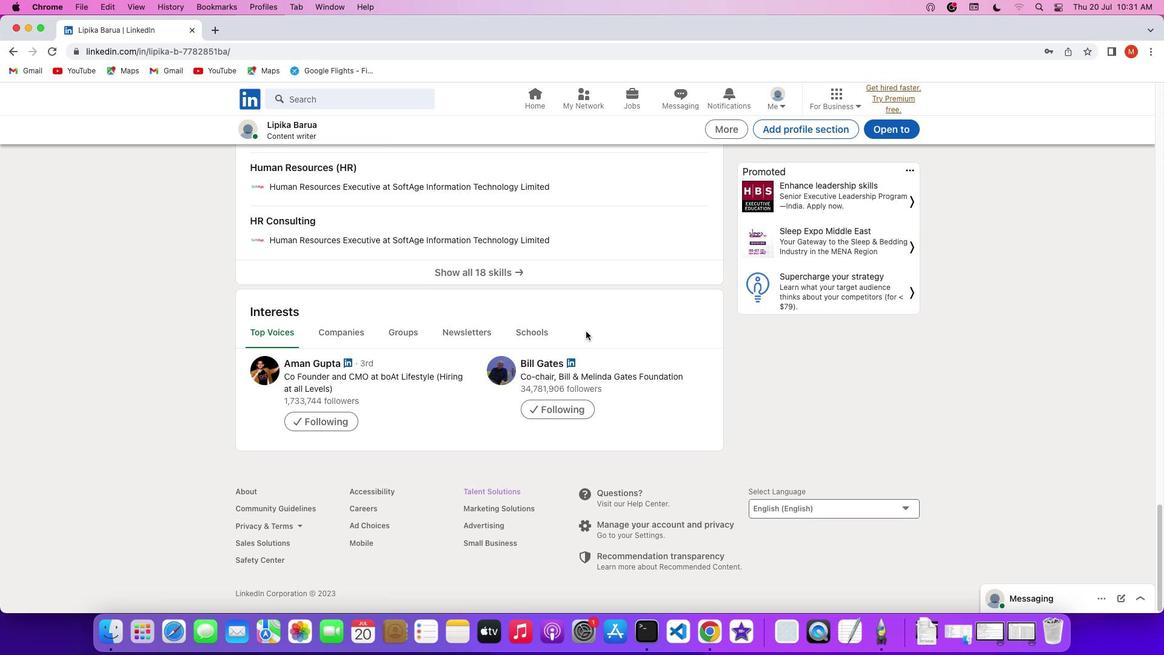 
Action: Mouse scrolled (586, 331) with delta (0, -1)
Screenshot: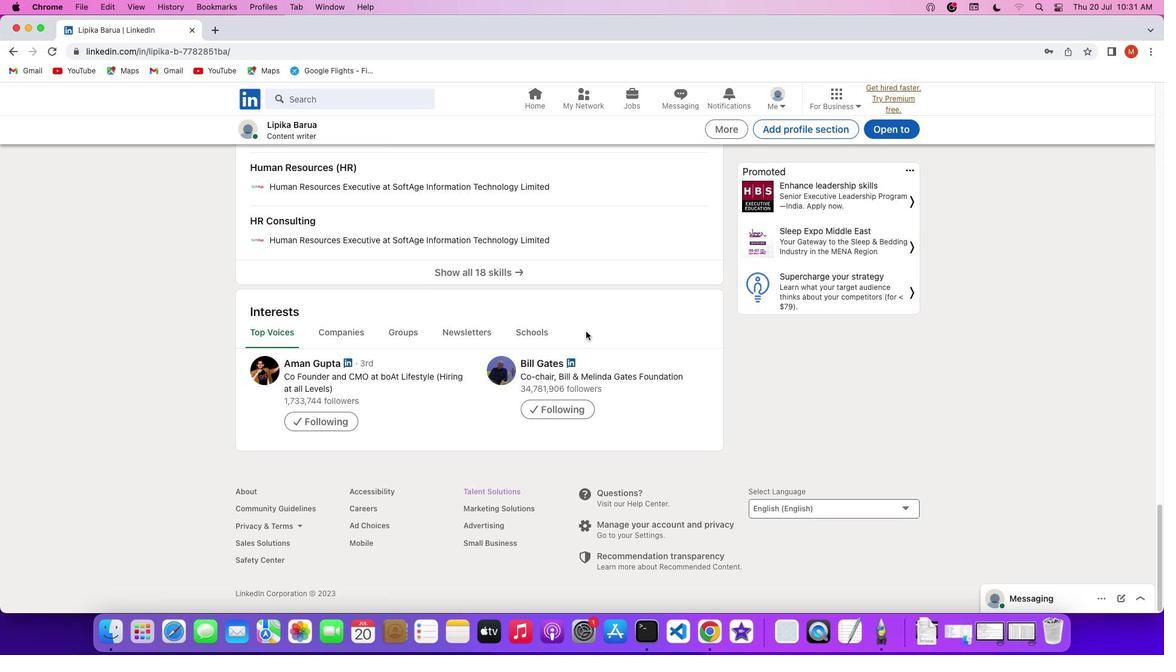 
Action: Mouse moved to (495, 489)
Screenshot: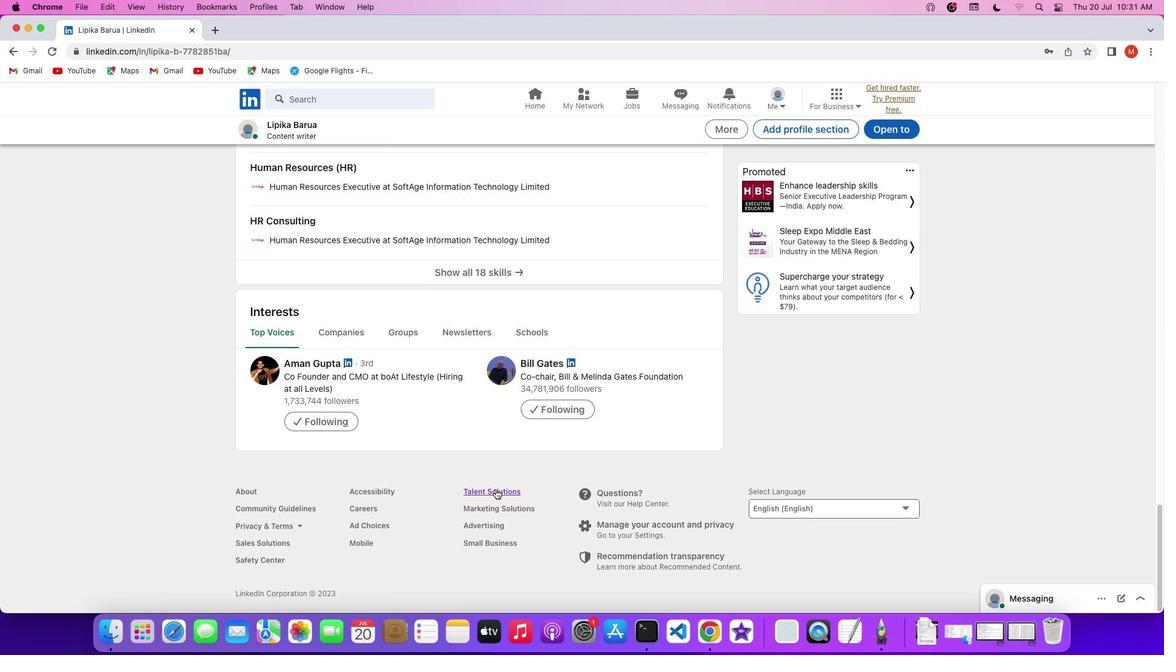 
Action: Mouse pressed left at (495, 489)
Screenshot: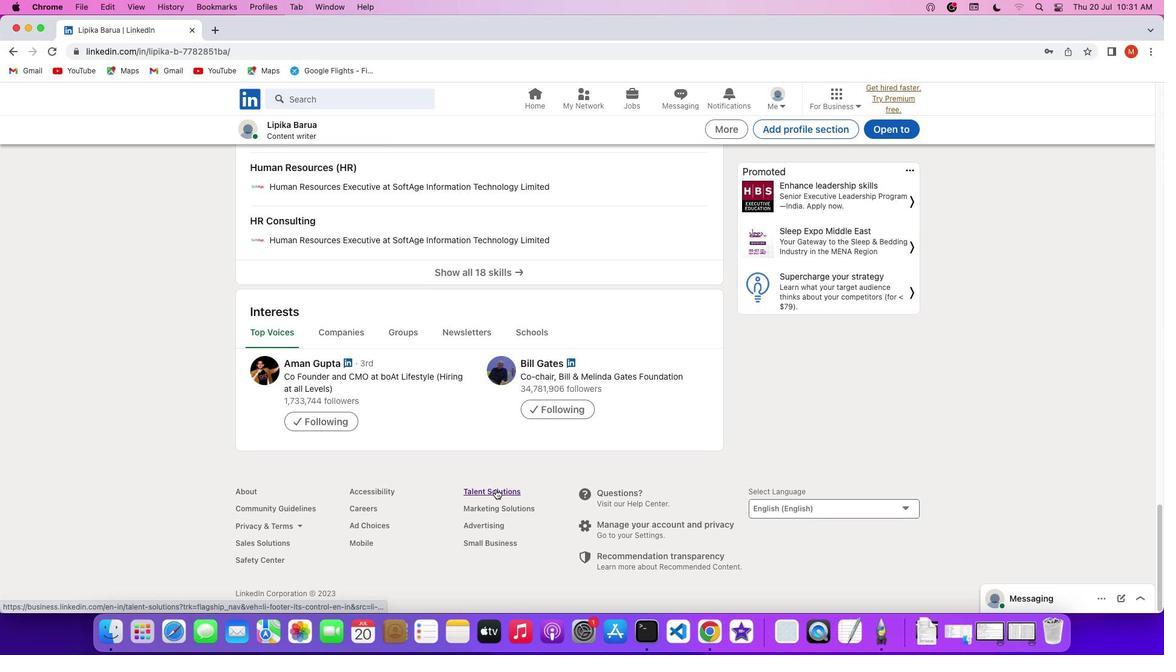 
Action: Mouse moved to (683, 122)
Screenshot: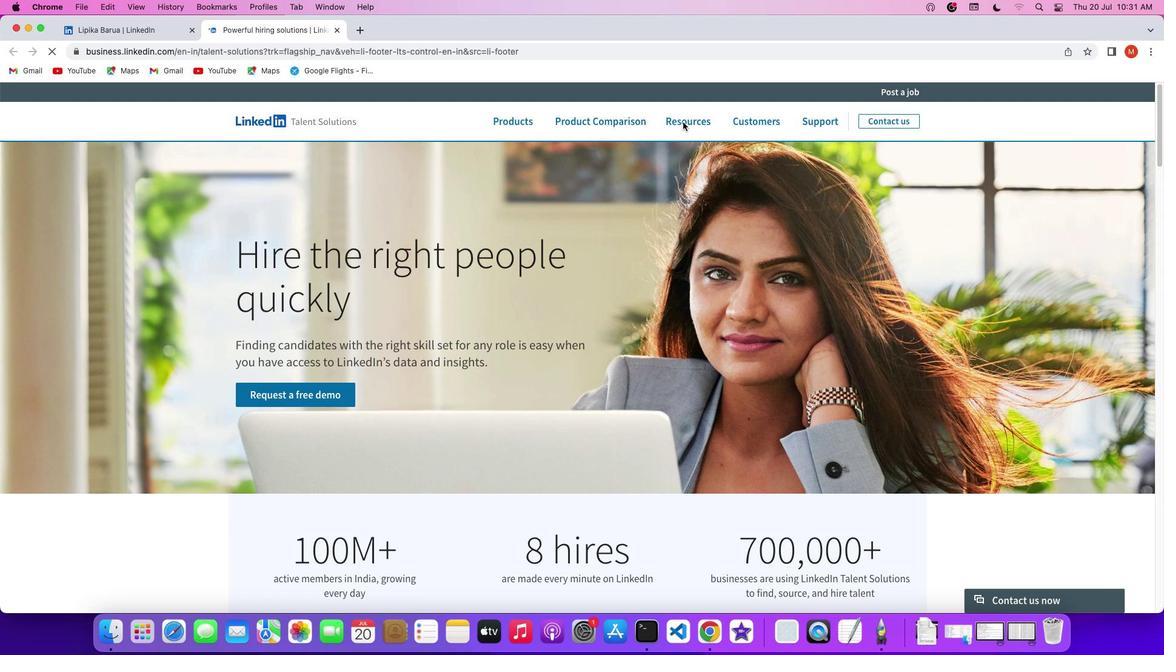 
Action: Mouse pressed left at (683, 122)
Screenshot: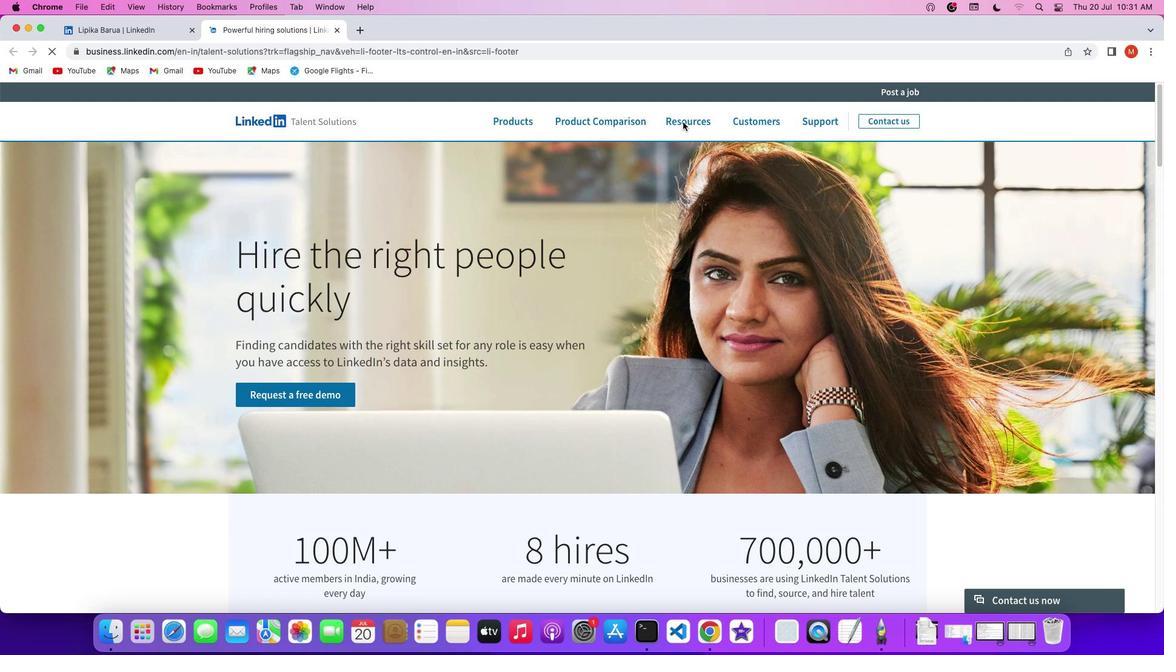 
Action: Mouse moved to (685, 122)
Screenshot: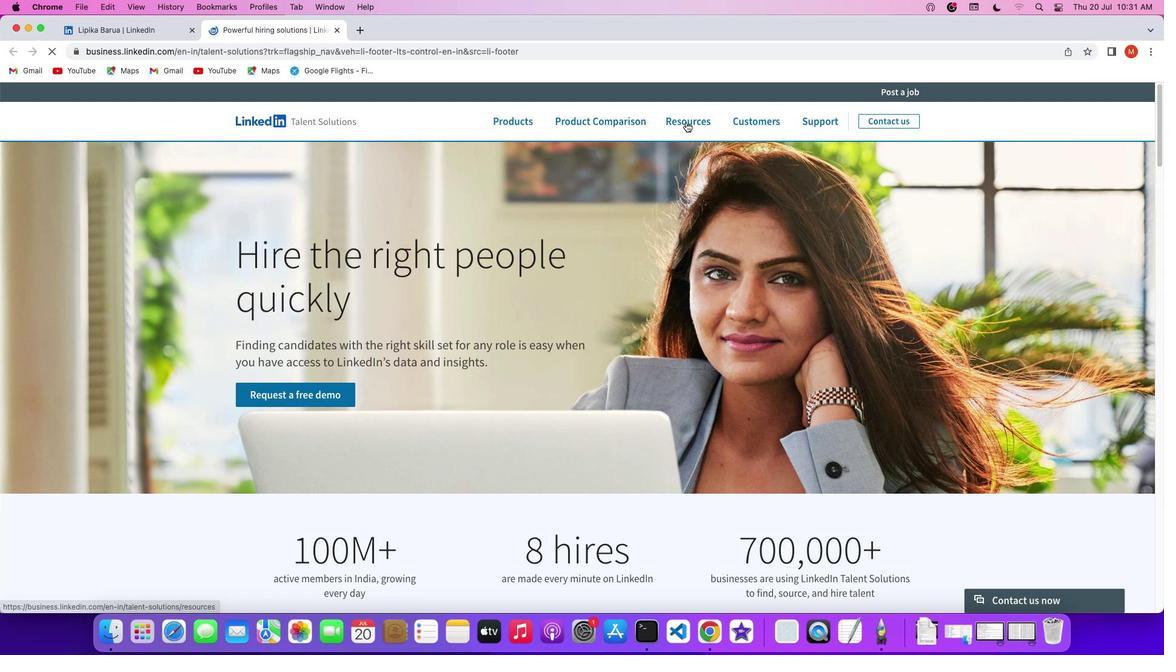 
Action: Mouse pressed left at (685, 122)
Screenshot: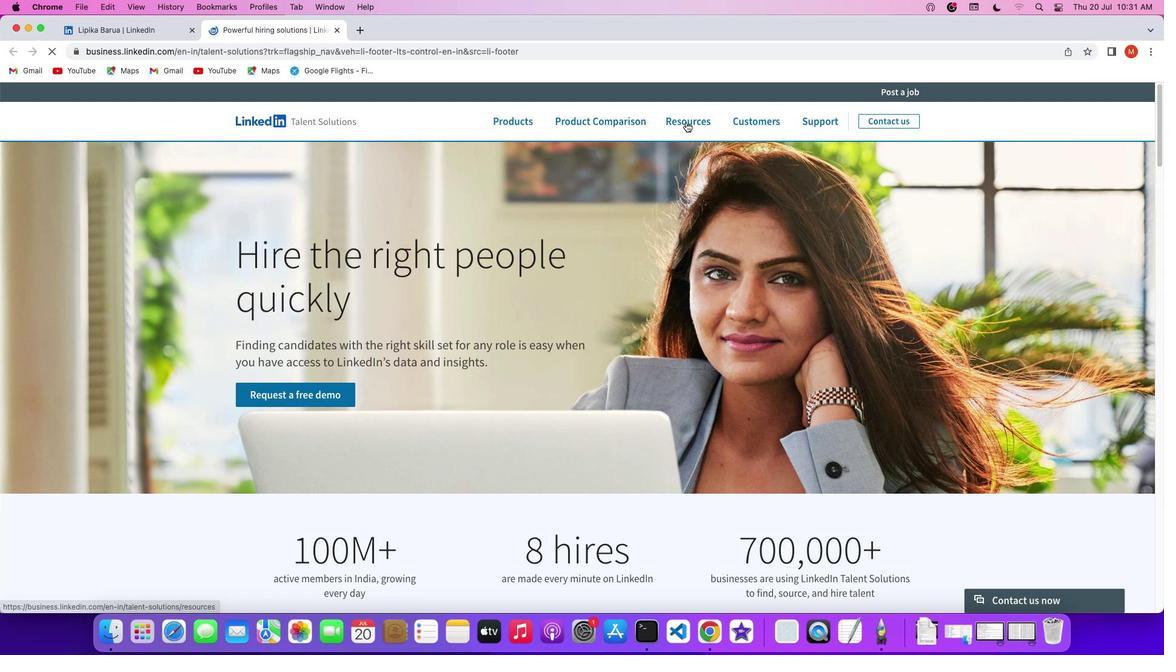 
Action: Mouse moved to (686, 121)
Screenshot: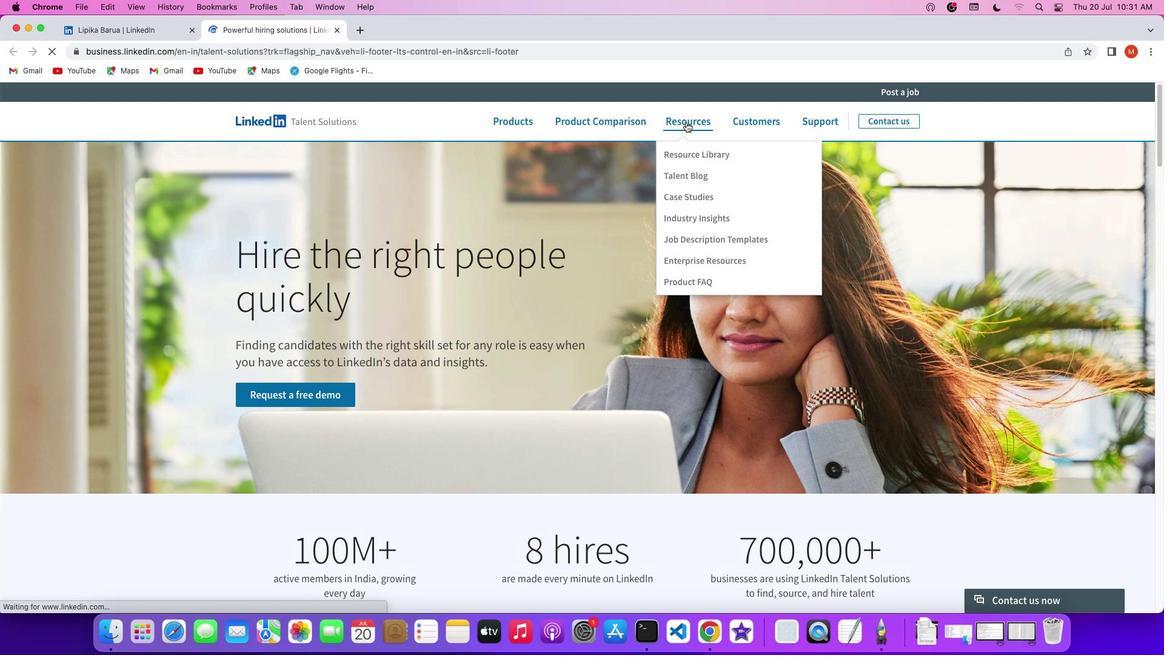 
Action: Mouse pressed left at (686, 121)
Screenshot: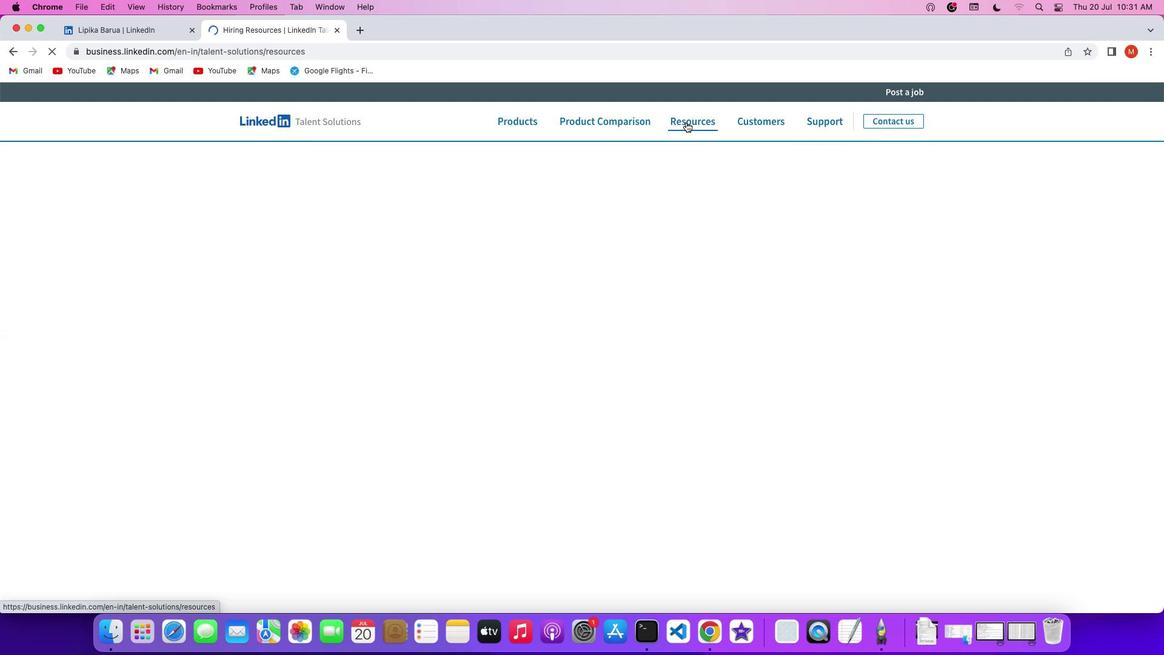
Action: Mouse moved to (657, 366)
Screenshot: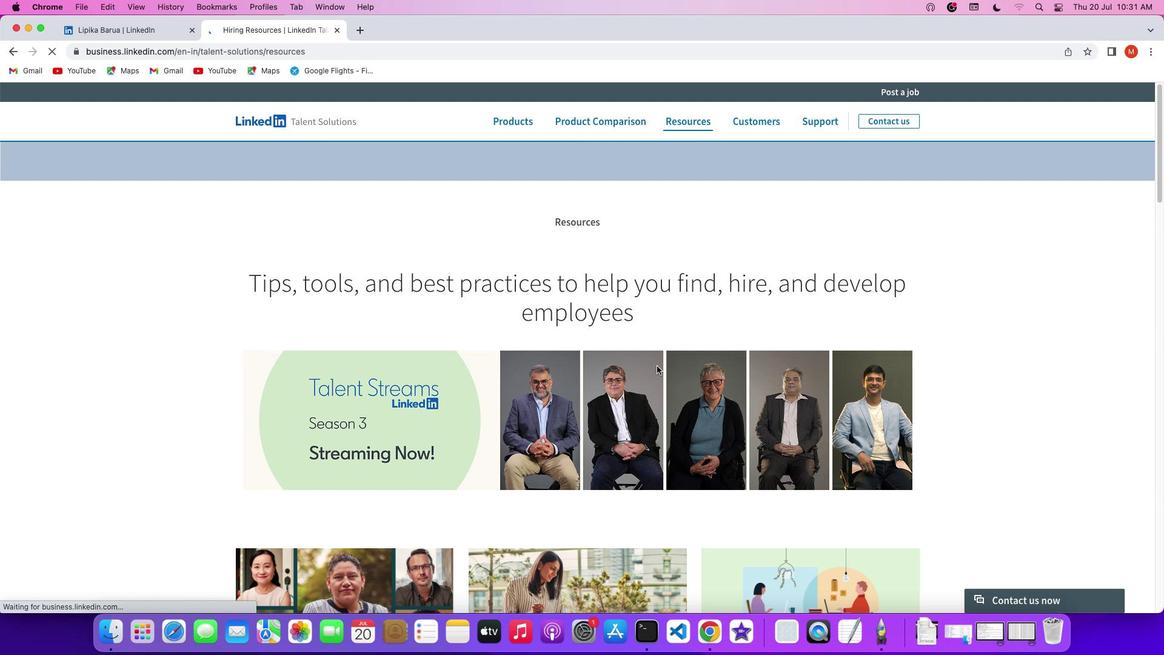 
Action: Mouse scrolled (657, 366) with delta (0, 0)
Screenshot: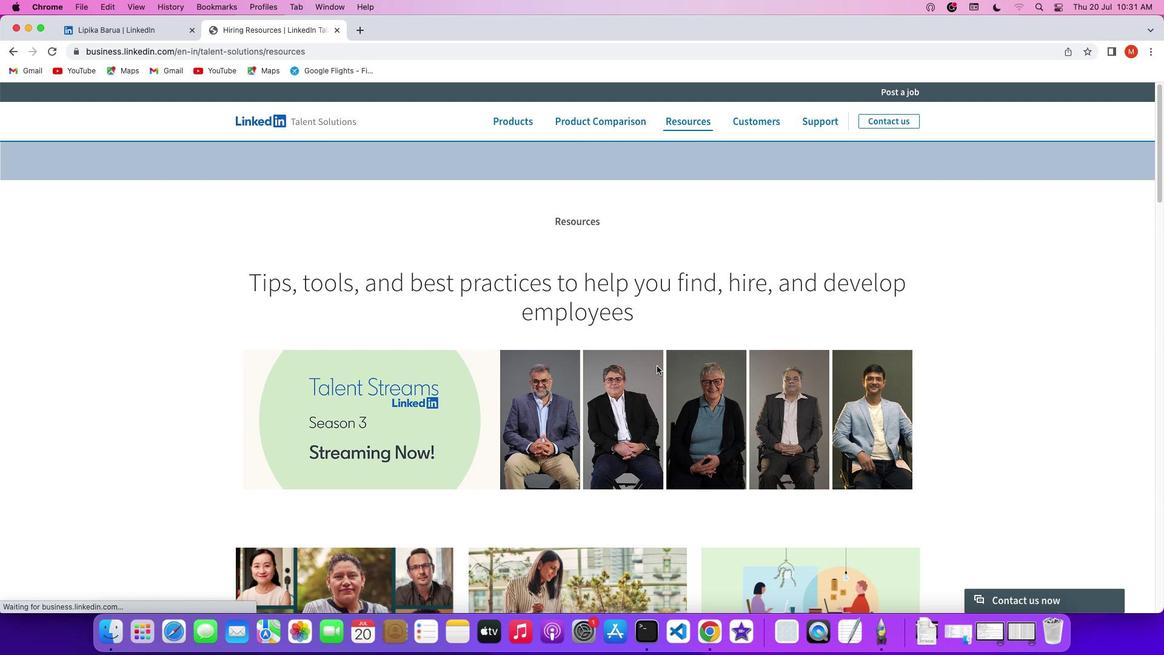 
Action: Mouse scrolled (657, 366) with delta (0, 0)
Screenshot: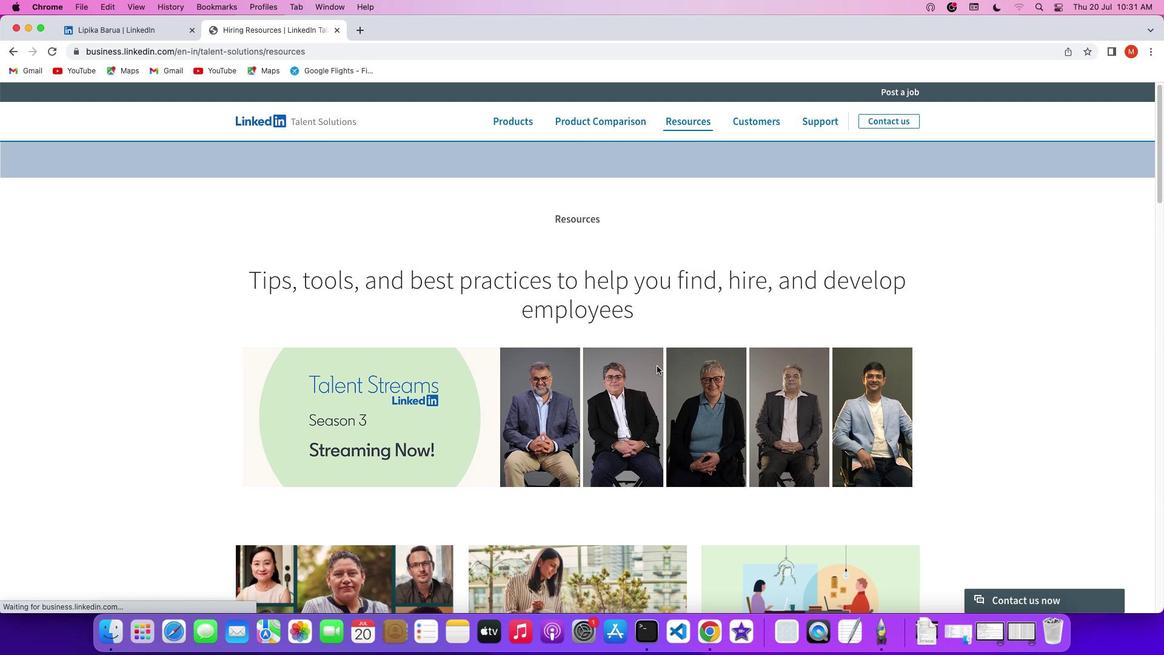 
Action: Mouse scrolled (657, 366) with delta (0, -1)
Screenshot: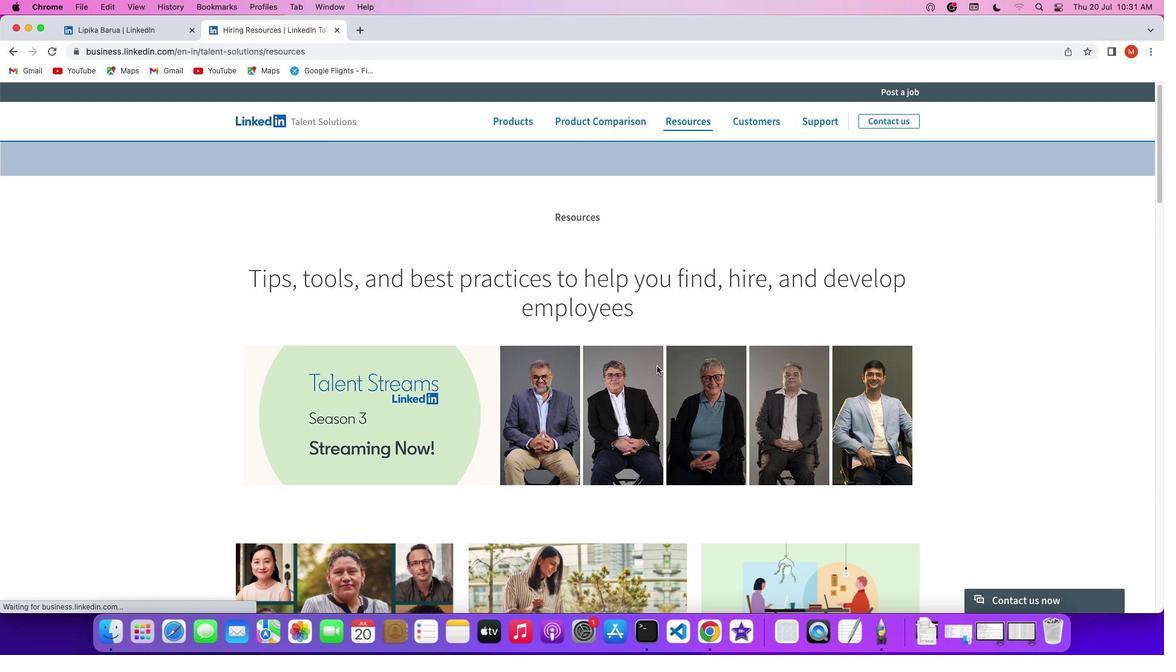 
Action: Mouse scrolled (657, 366) with delta (0, -1)
Screenshot: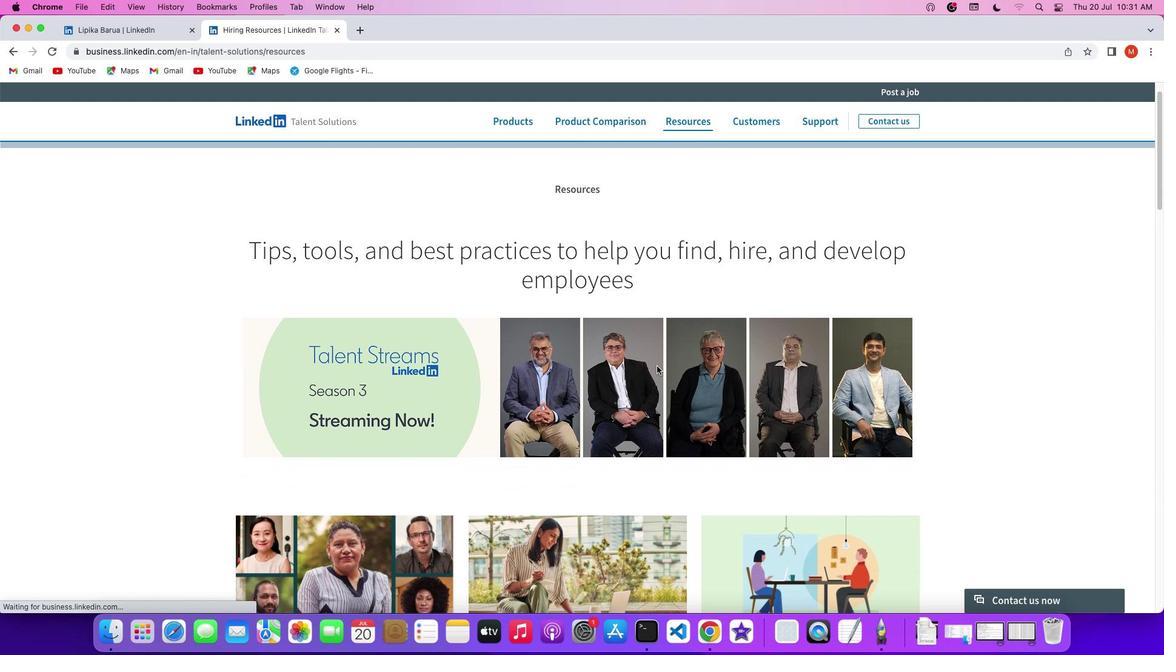 
Action: Mouse scrolled (657, 366) with delta (0, -2)
Screenshot: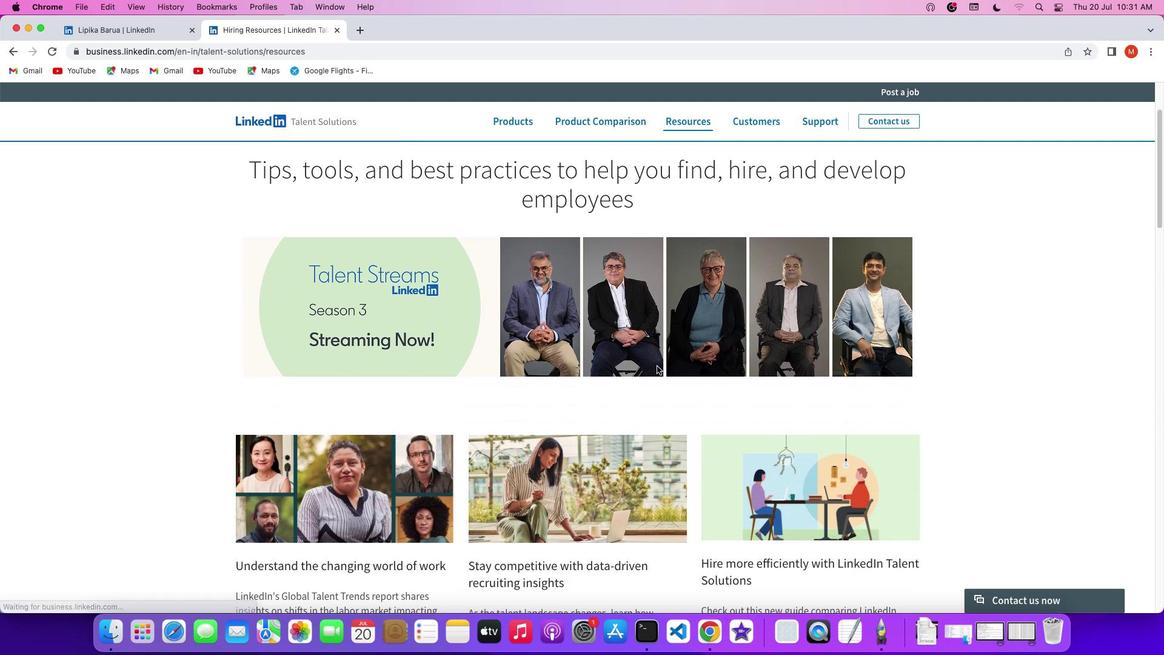 
Action: Mouse scrolled (657, 366) with delta (0, 0)
Screenshot: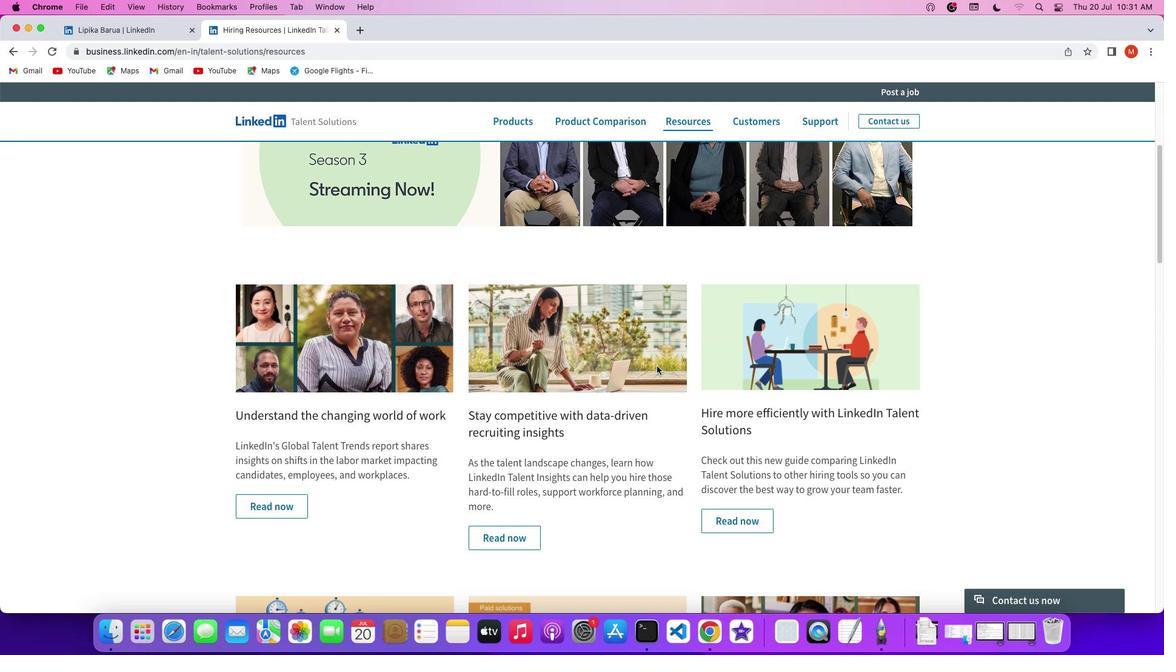 
Action: Mouse scrolled (657, 366) with delta (0, 0)
Screenshot: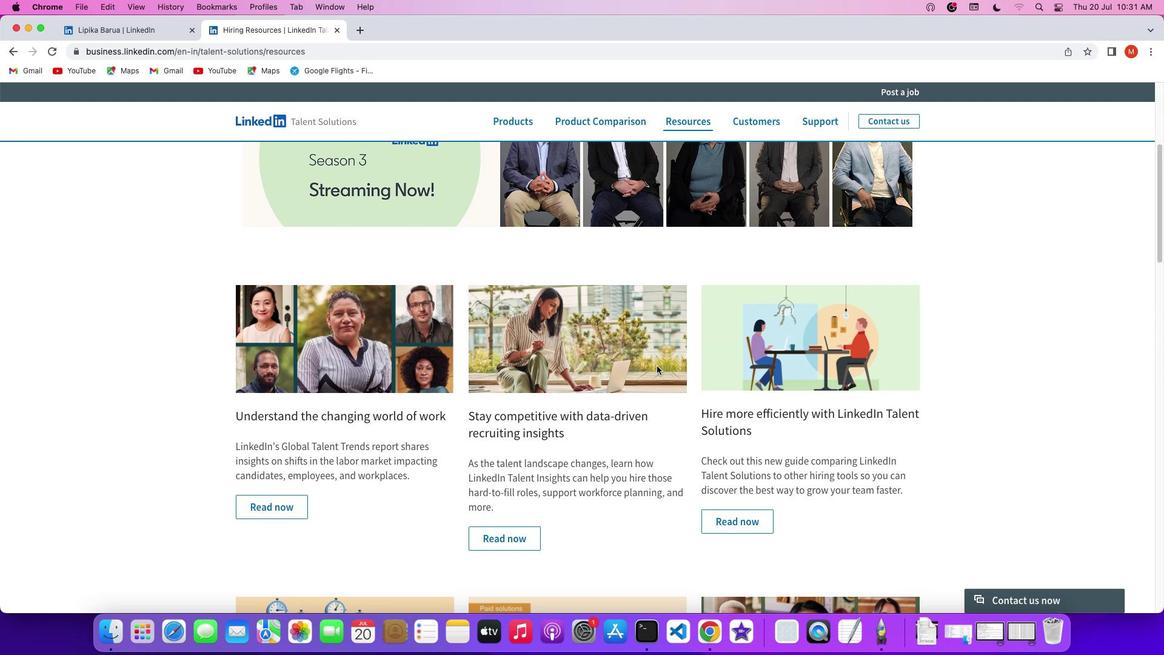 
Action: Mouse scrolled (657, 366) with delta (0, 1)
Screenshot: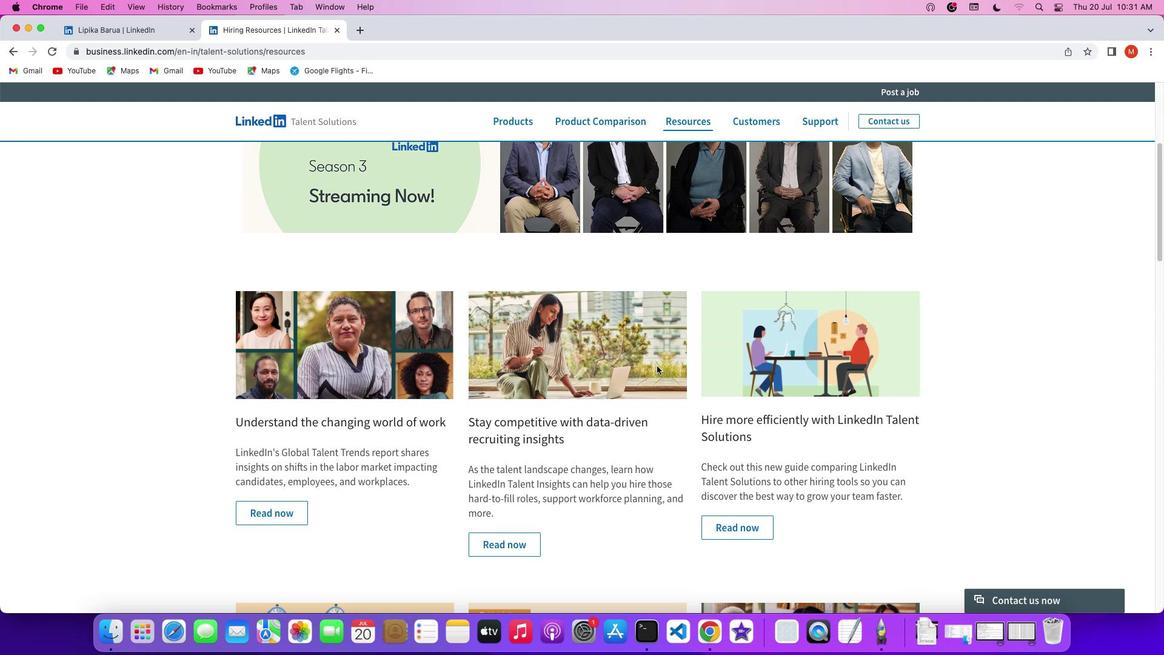 
Action: Mouse scrolled (657, 366) with delta (0, 2)
Screenshot: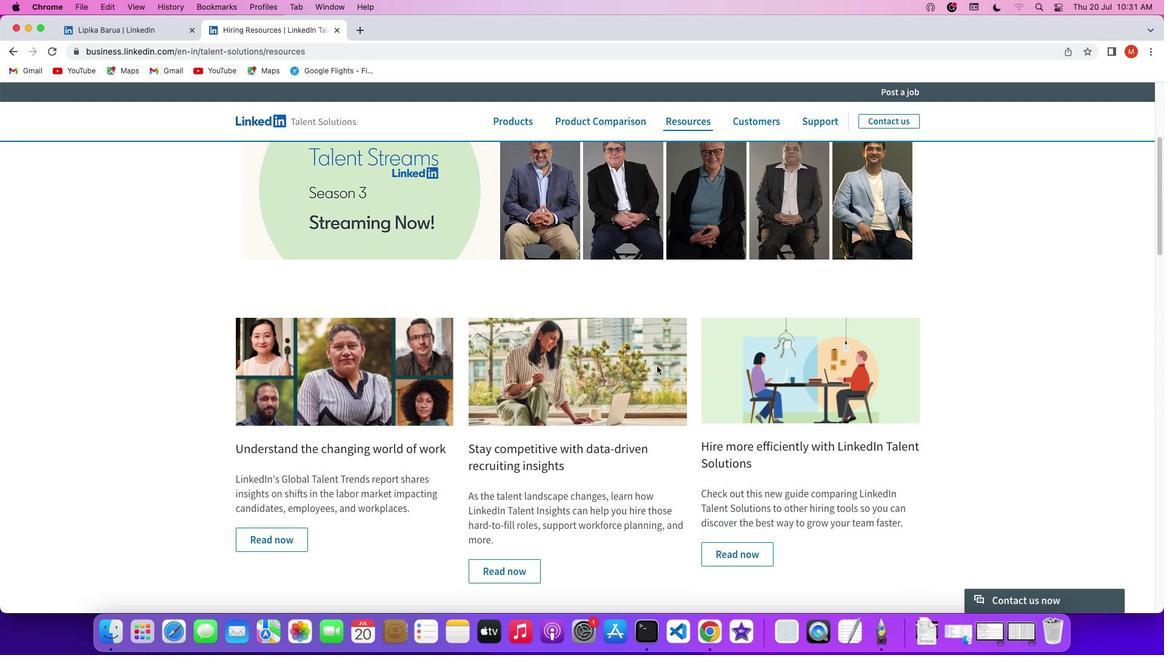 
Action: Mouse scrolled (657, 366) with delta (0, 3)
Screenshot: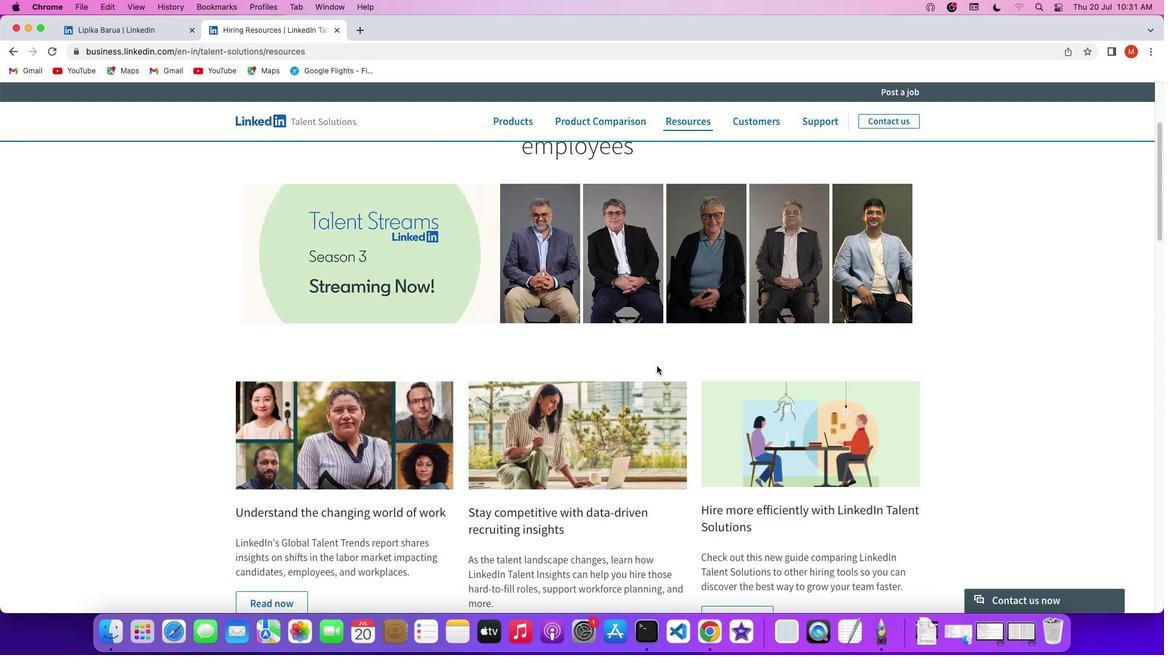
